 Task: Create a due date automation trigger when advanced on, 2 working days before a card is due add fields with custom field "Resume" set to a date not in this week at 11:00 AM.
Action: Mouse moved to (782, 244)
Screenshot: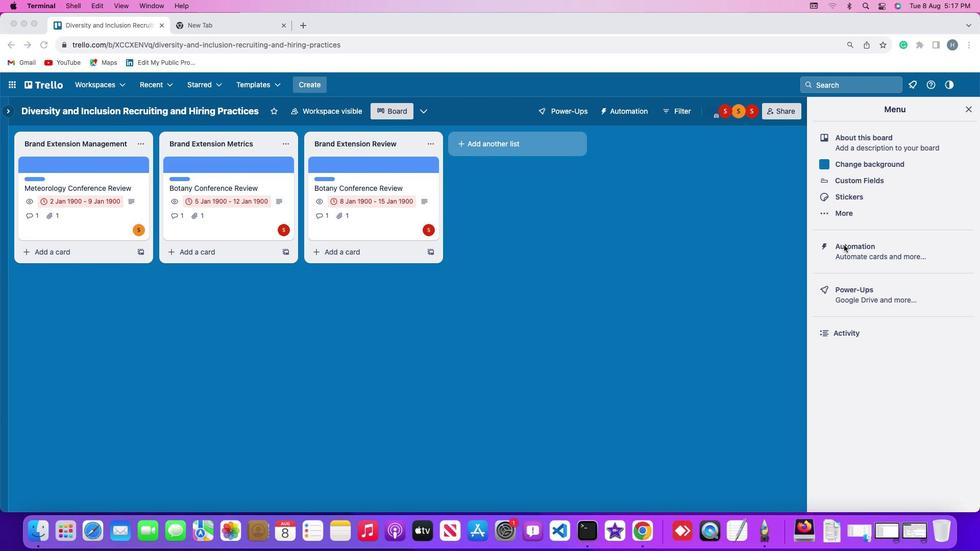 
Action: Mouse pressed left at (782, 244)
Screenshot: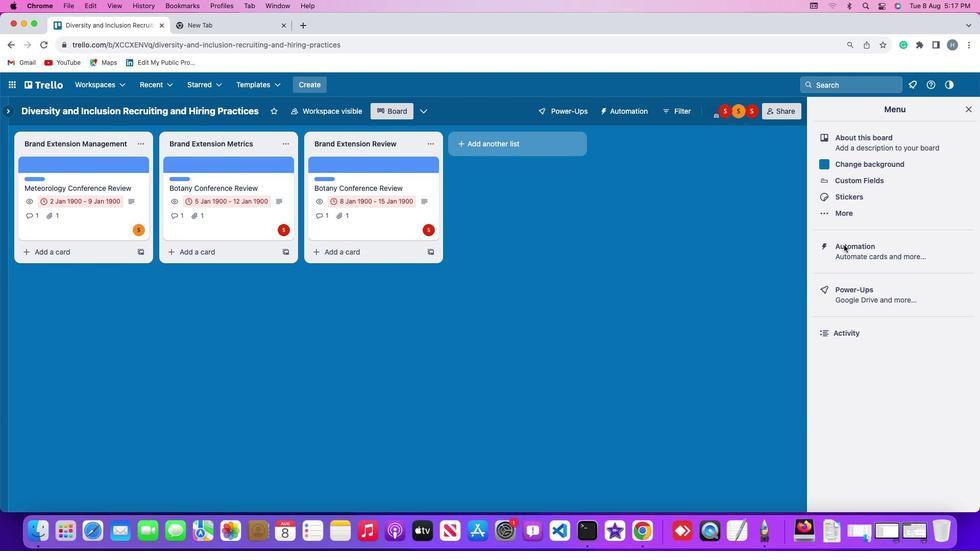 
Action: Mouse pressed left at (782, 244)
Screenshot: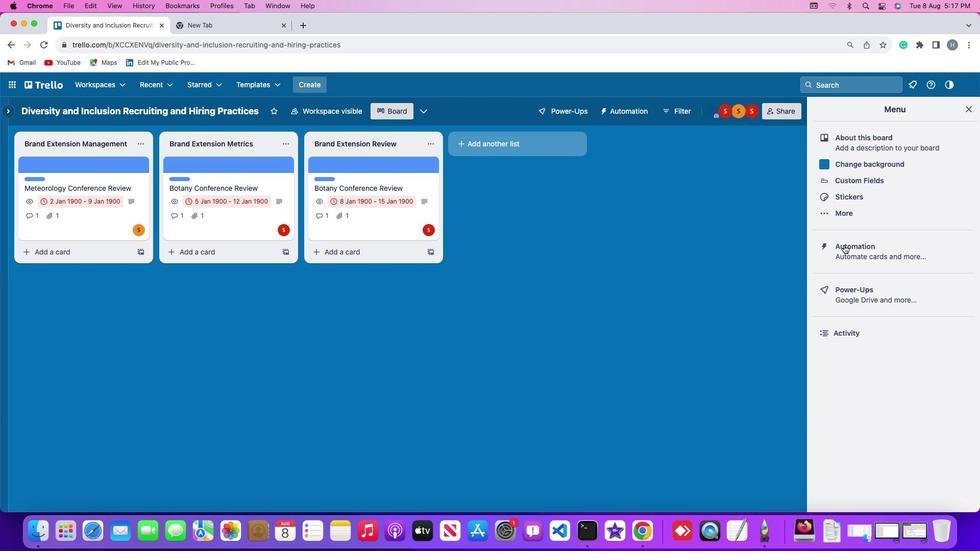 
Action: Mouse moved to (123, 242)
Screenshot: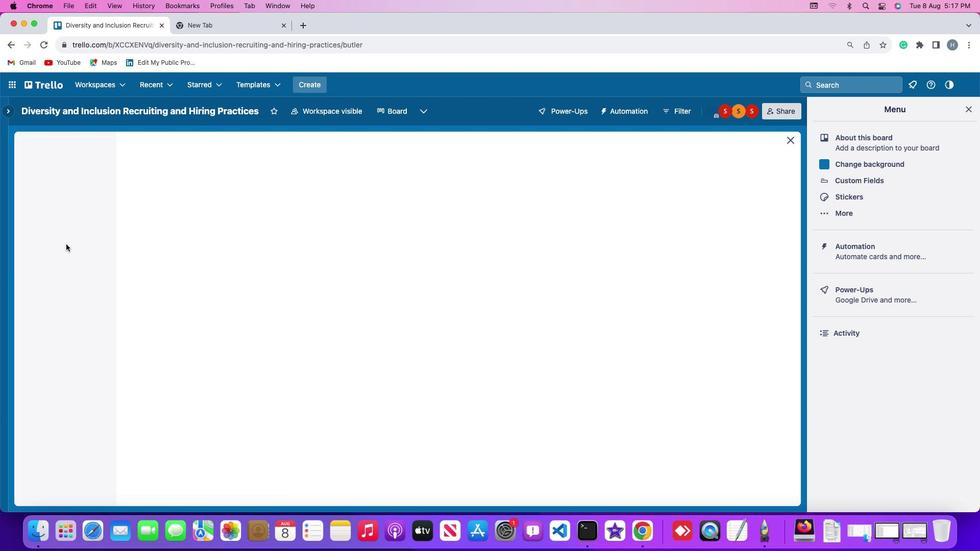 
Action: Mouse pressed left at (123, 242)
Screenshot: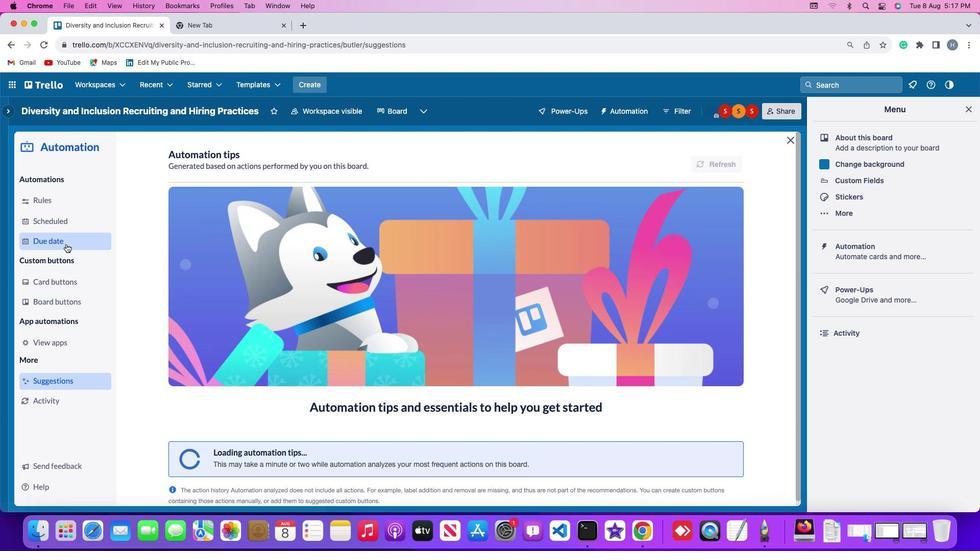 
Action: Mouse moved to (652, 159)
Screenshot: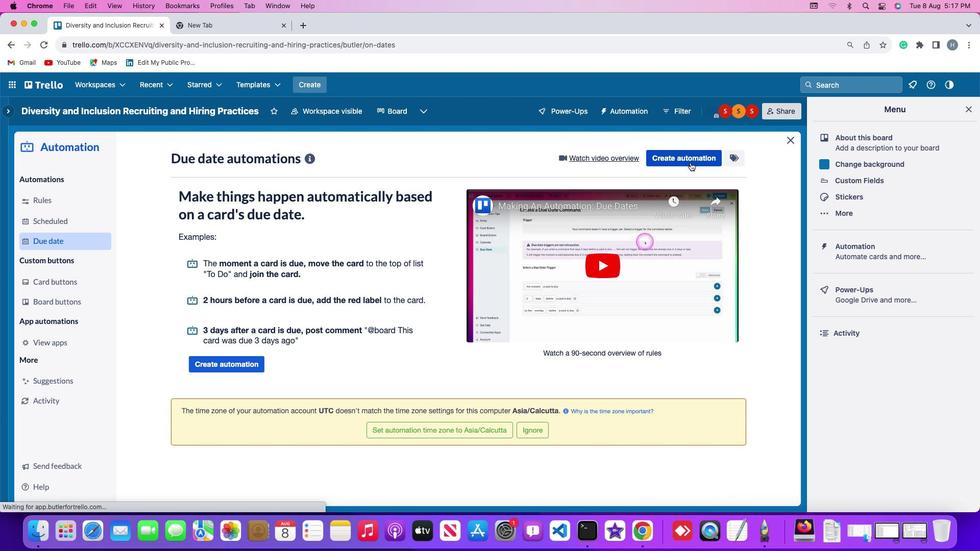 
Action: Mouse pressed left at (652, 159)
Screenshot: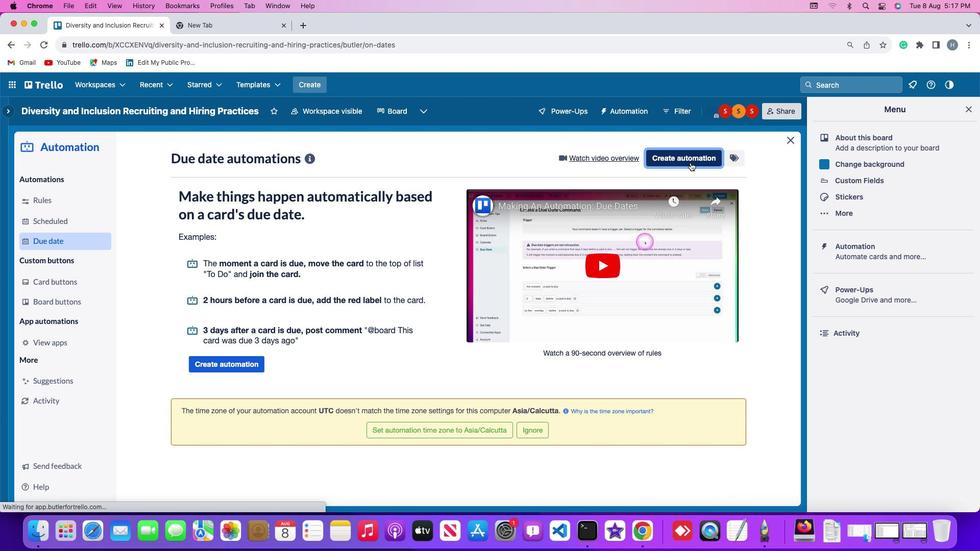 
Action: Mouse pressed left at (652, 159)
Screenshot: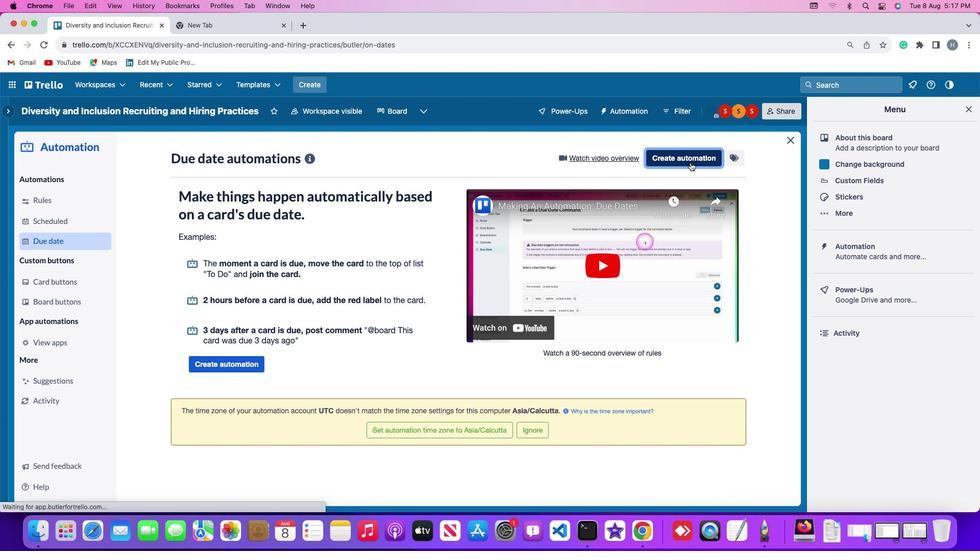 
Action: Mouse moved to (361, 253)
Screenshot: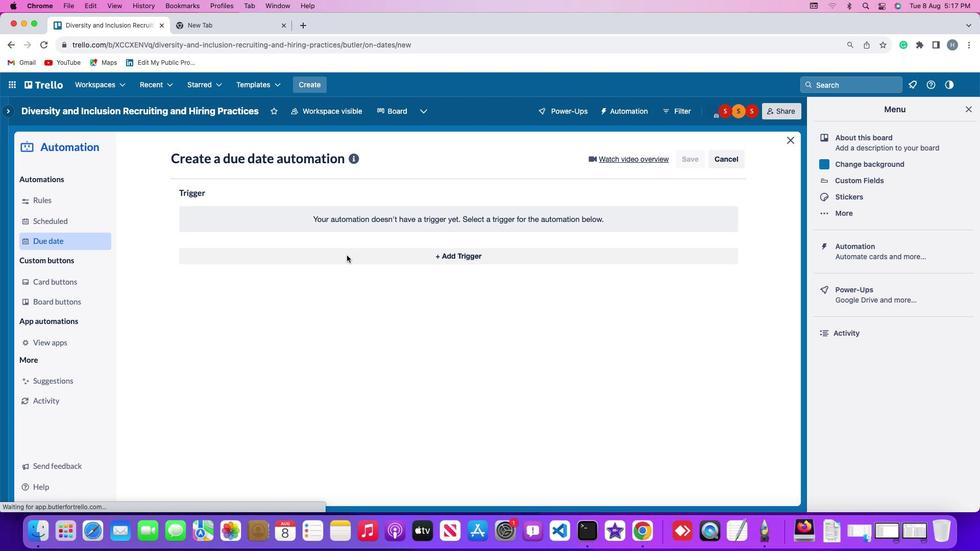 
Action: Mouse pressed left at (361, 253)
Screenshot: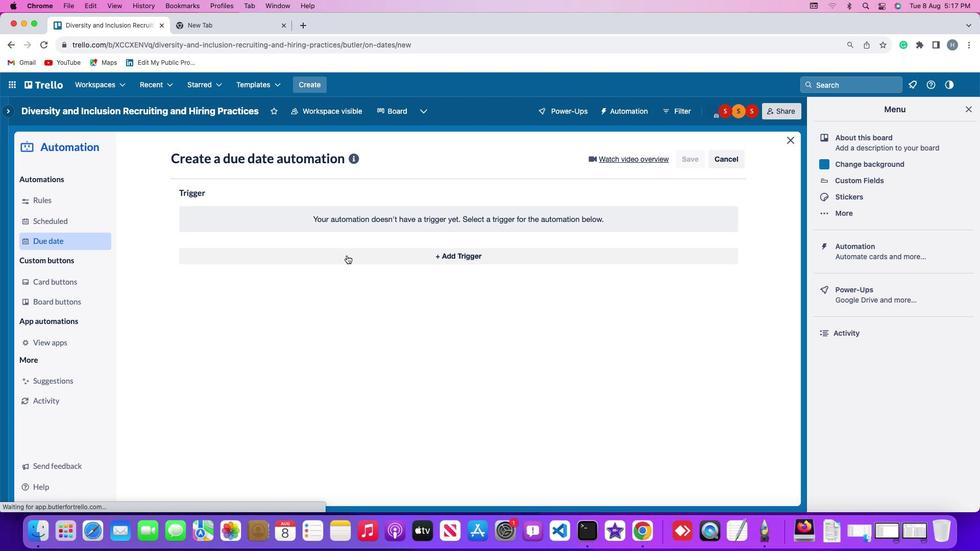 
Action: Mouse moved to (235, 415)
Screenshot: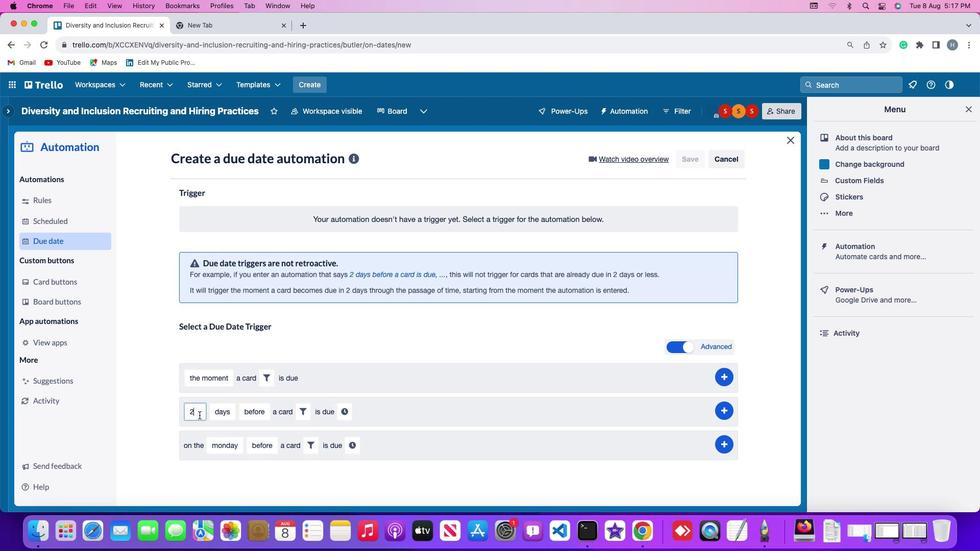
Action: Mouse pressed left at (235, 415)
Screenshot: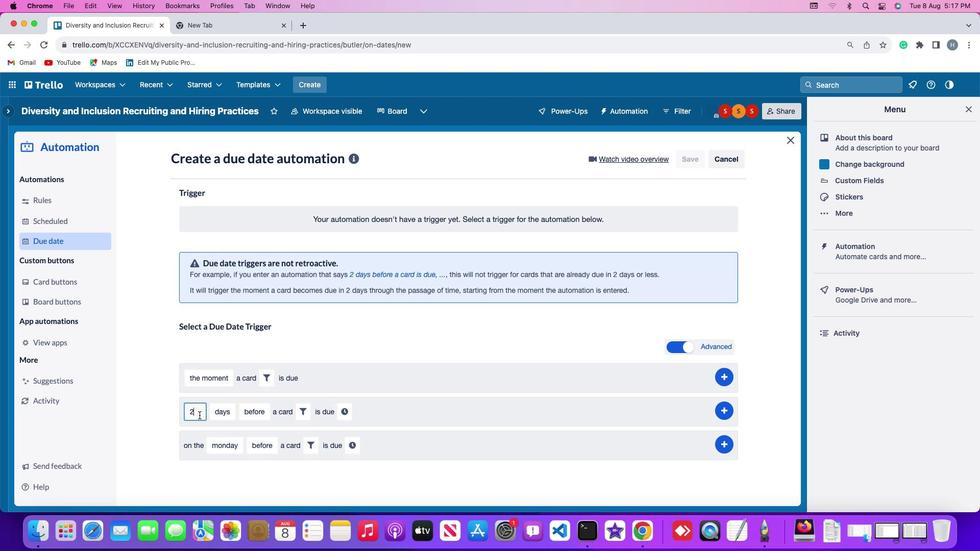 
Action: Key pressed Key.backspace'2'
Screenshot: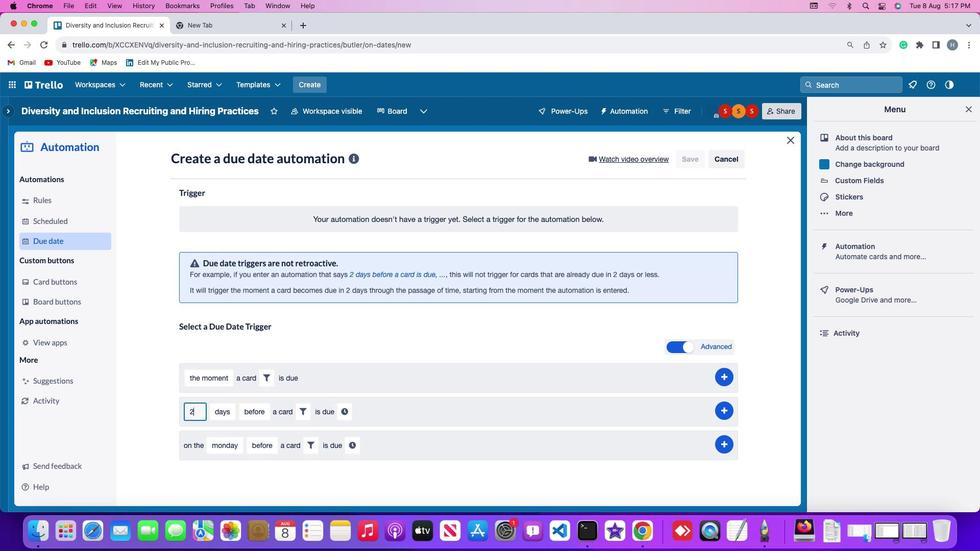 
Action: Mouse moved to (256, 414)
Screenshot: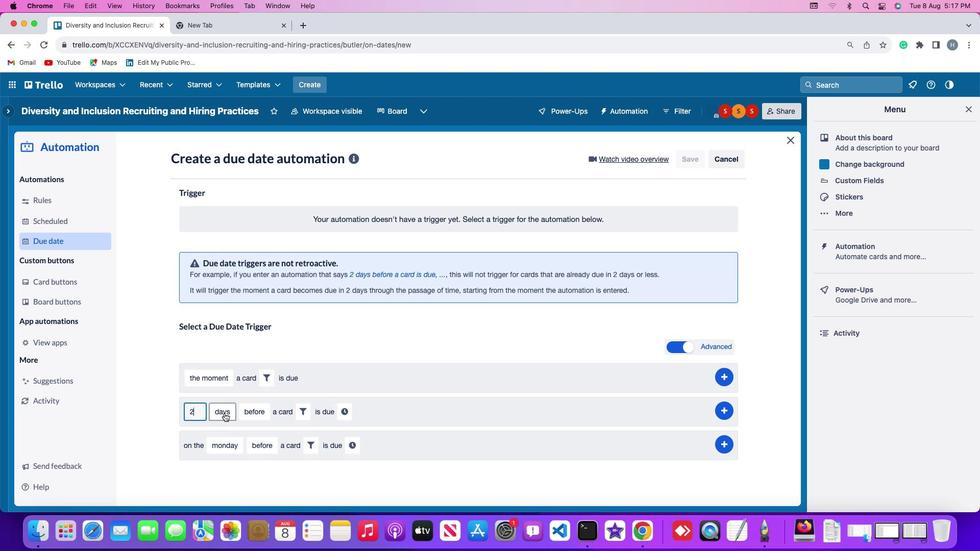 
Action: Mouse pressed left at (256, 414)
Screenshot: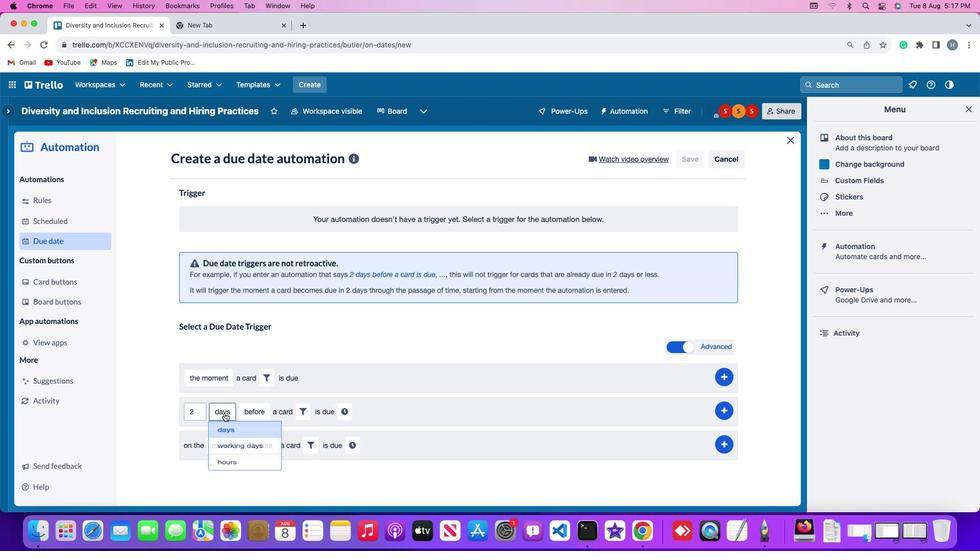 
Action: Mouse moved to (264, 449)
Screenshot: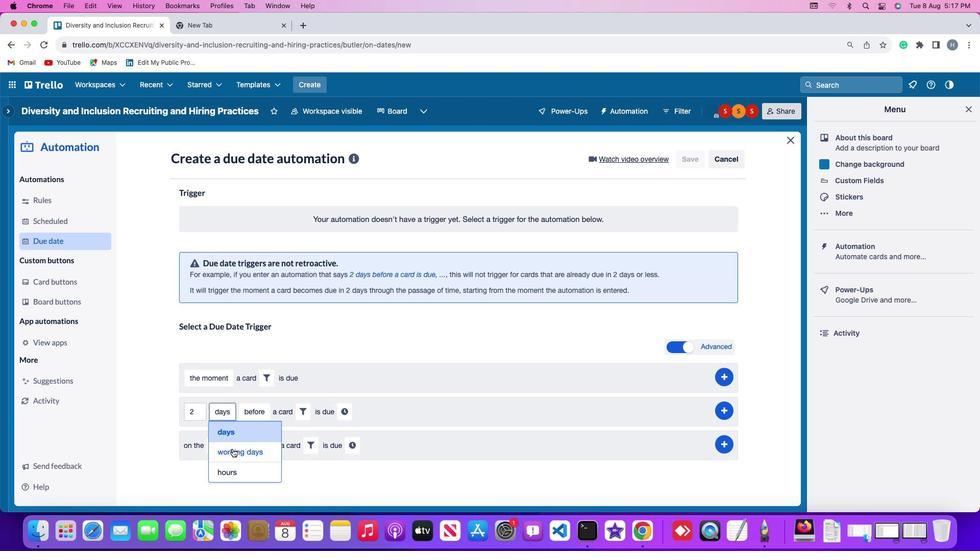
Action: Mouse pressed left at (264, 449)
Screenshot: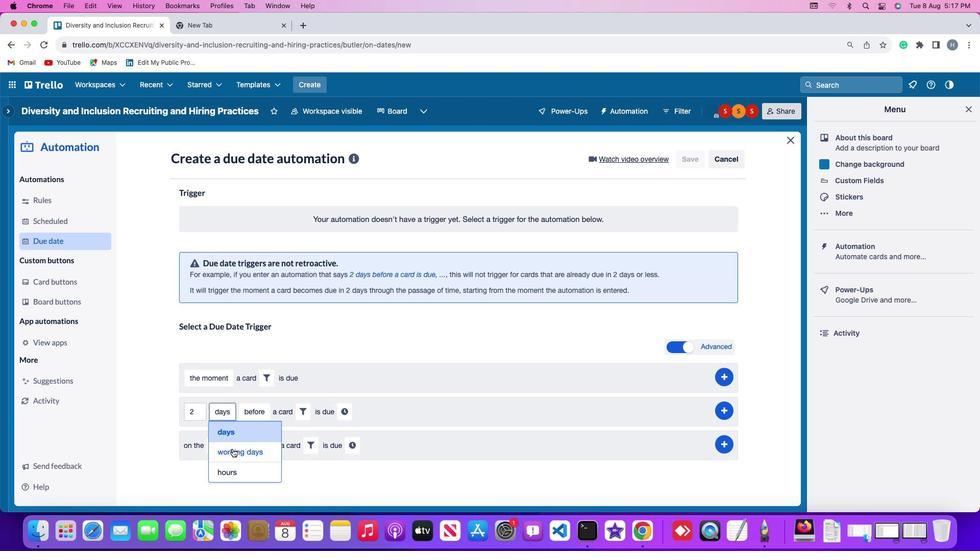 
Action: Mouse moved to (301, 418)
Screenshot: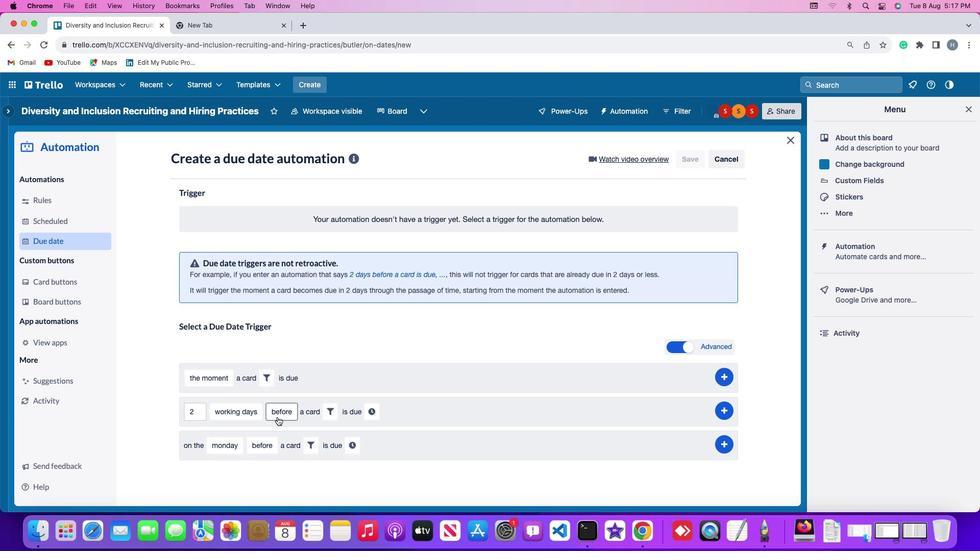 
Action: Mouse pressed left at (301, 418)
Screenshot: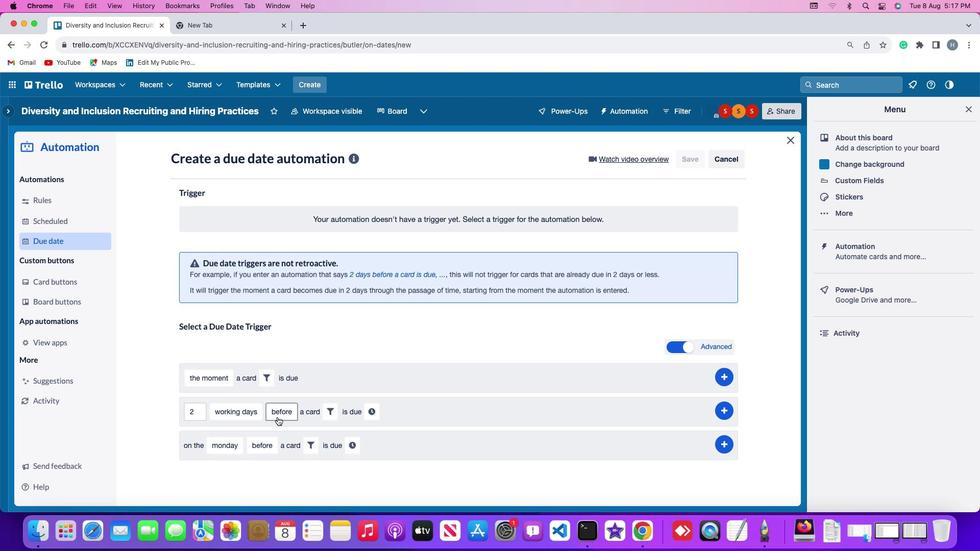
Action: Mouse moved to (307, 434)
Screenshot: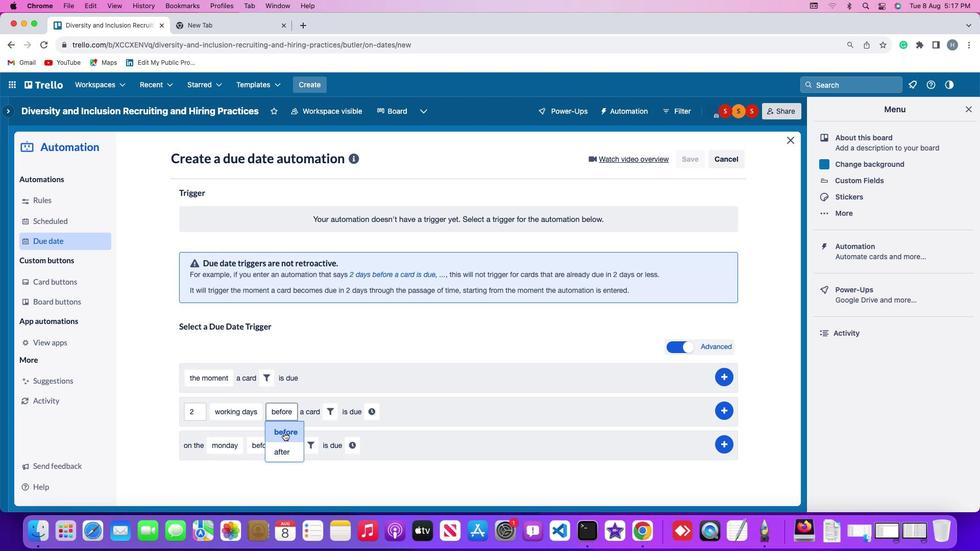 
Action: Mouse pressed left at (307, 434)
Screenshot: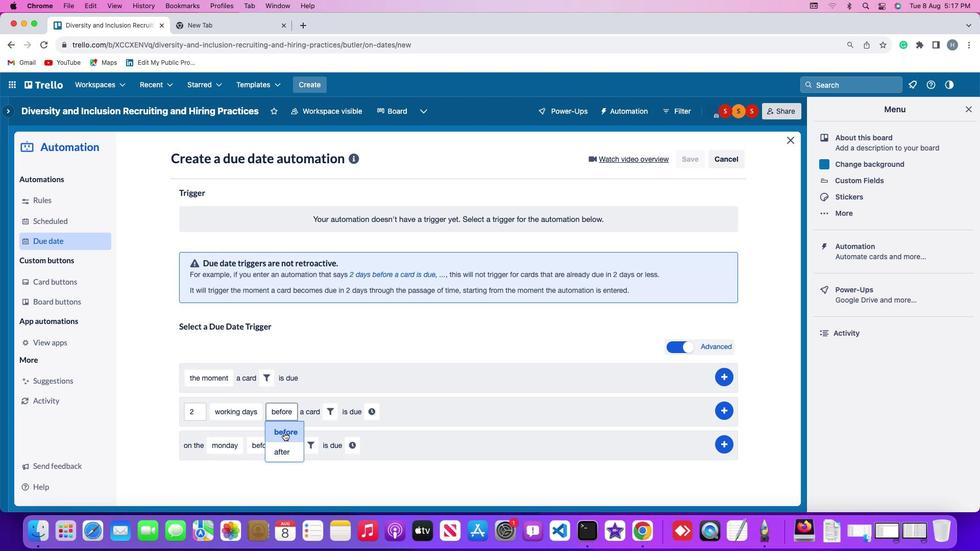 
Action: Mouse moved to (344, 414)
Screenshot: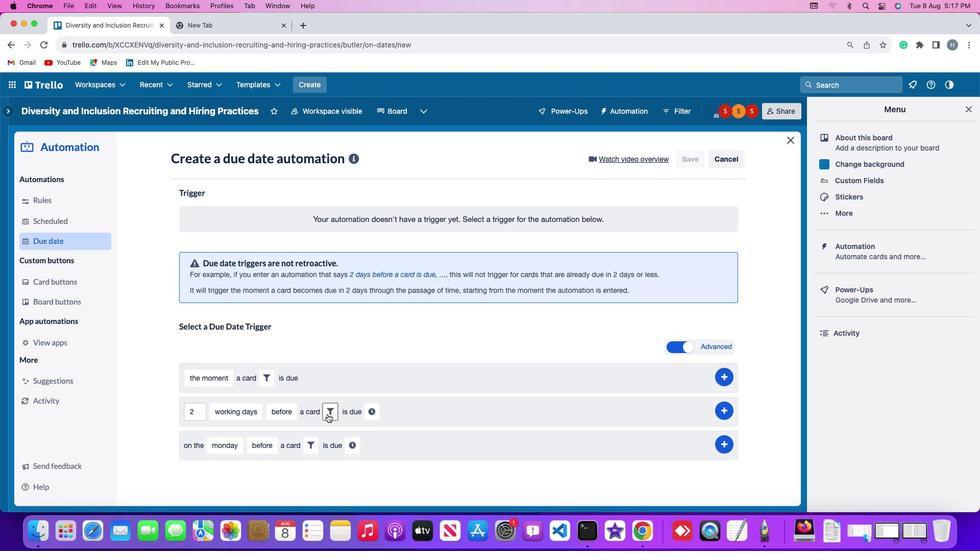 
Action: Mouse pressed left at (344, 414)
Screenshot: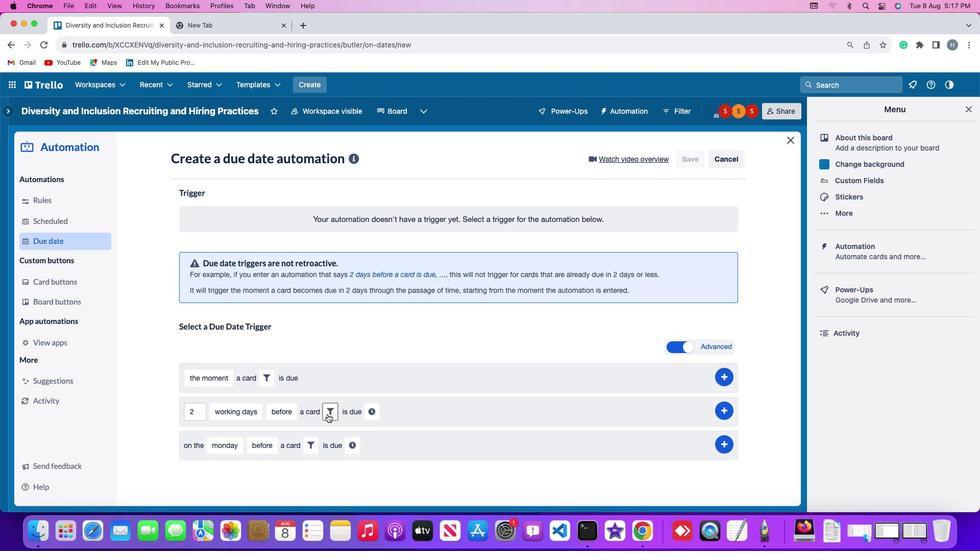
Action: Mouse moved to (492, 447)
Screenshot: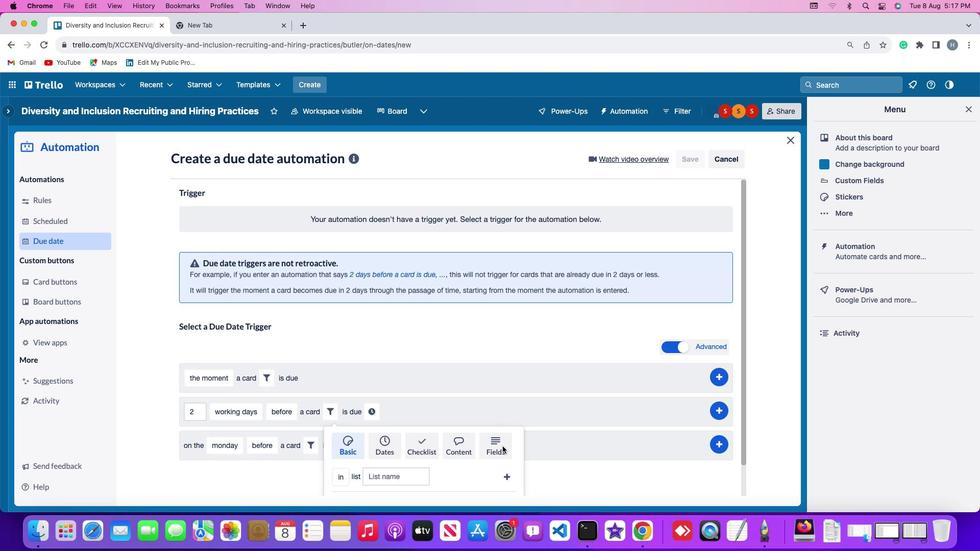 
Action: Mouse pressed left at (492, 447)
Screenshot: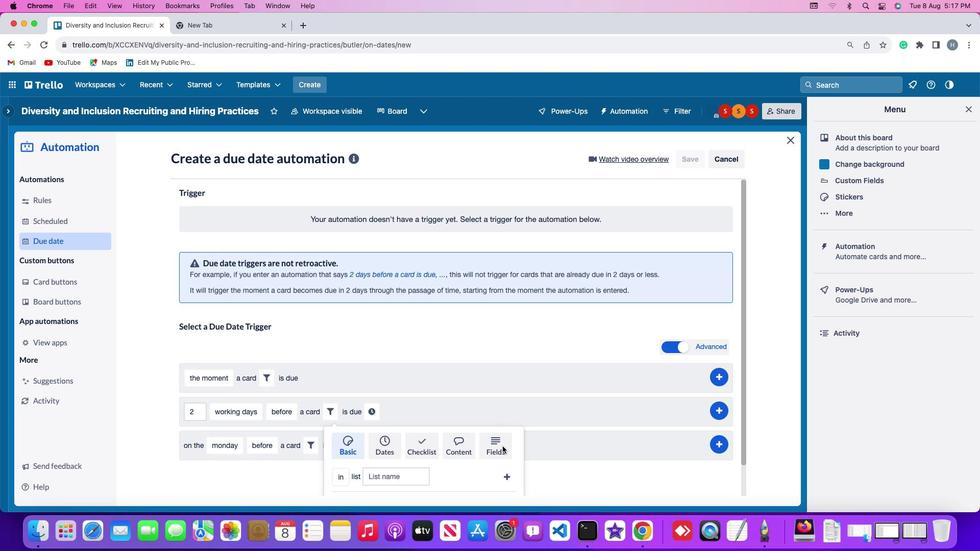 
Action: Mouse moved to (306, 469)
Screenshot: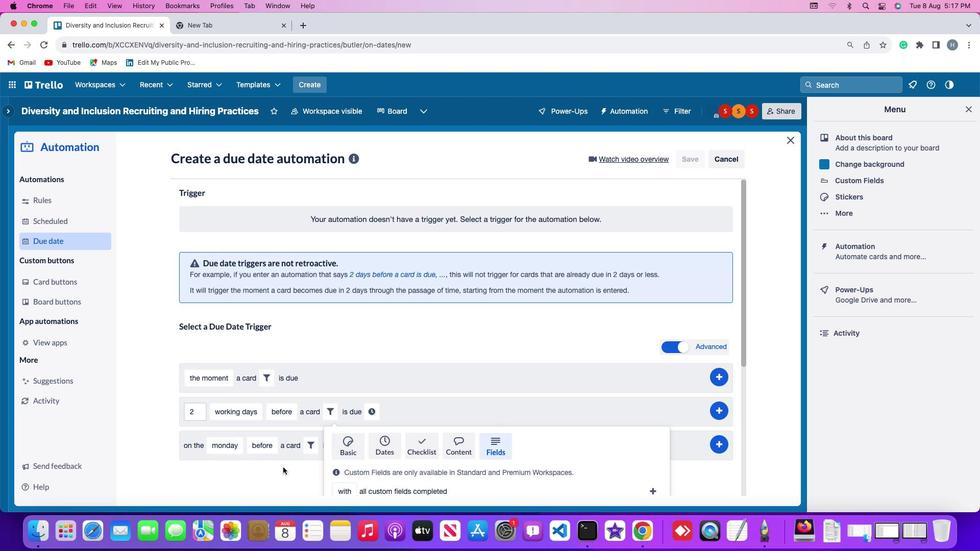 
Action: Mouse scrolled (306, 469) with delta (66, -4)
Screenshot: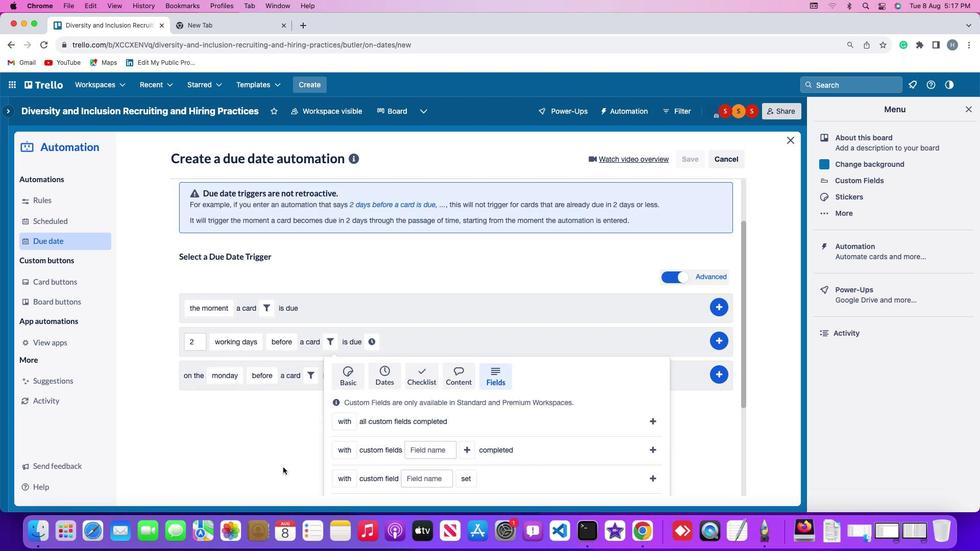 
Action: Mouse scrolled (306, 469) with delta (66, -4)
Screenshot: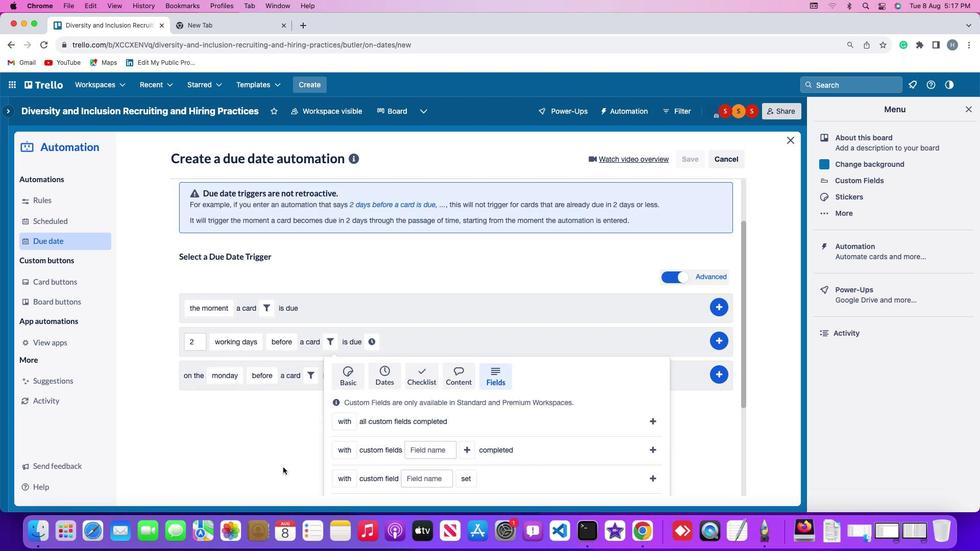 
Action: Mouse scrolled (306, 469) with delta (66, -6)
Screenshot: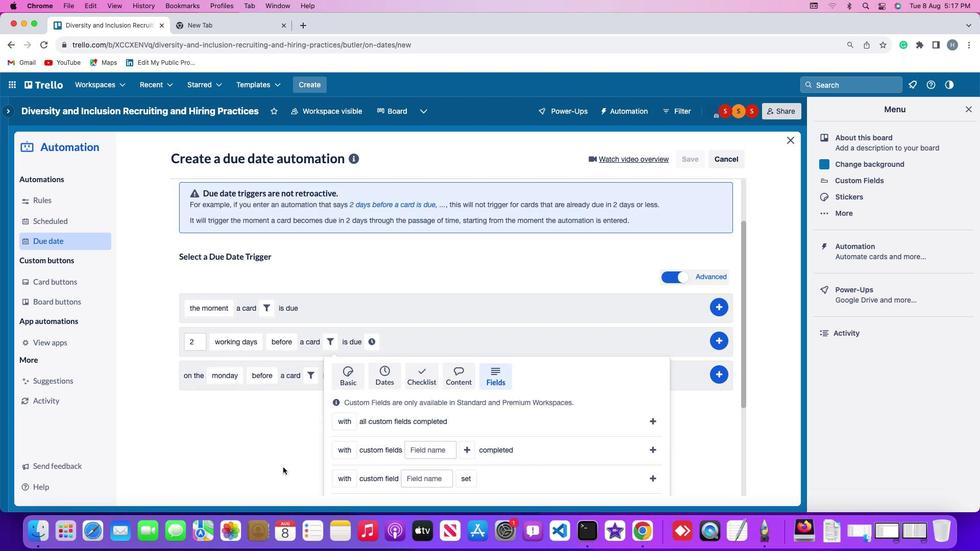 
Action: Mouse scrolled (306, 469) with delta (66, -6)
Screenshot: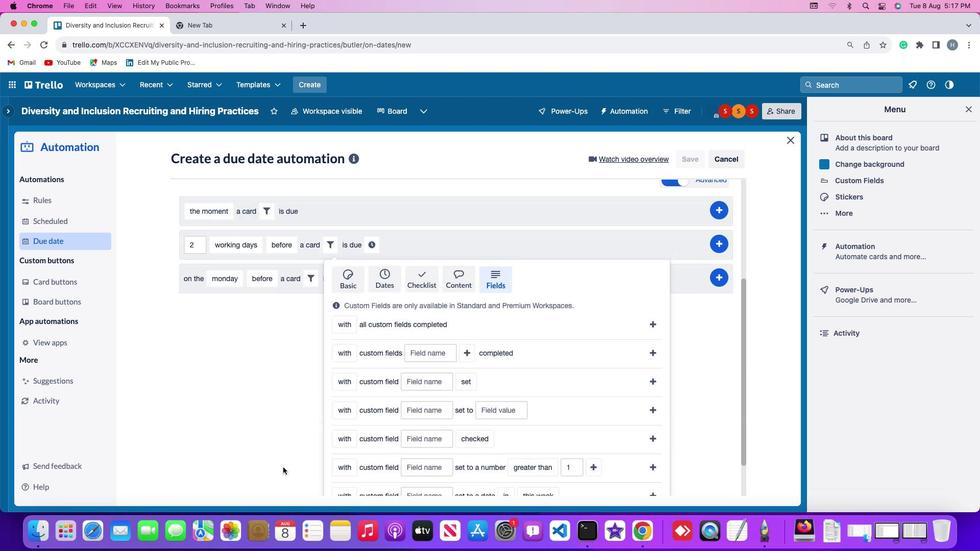 
Action: Mouse scrolled (306, 469) with delta (66, -7)
Screenshot: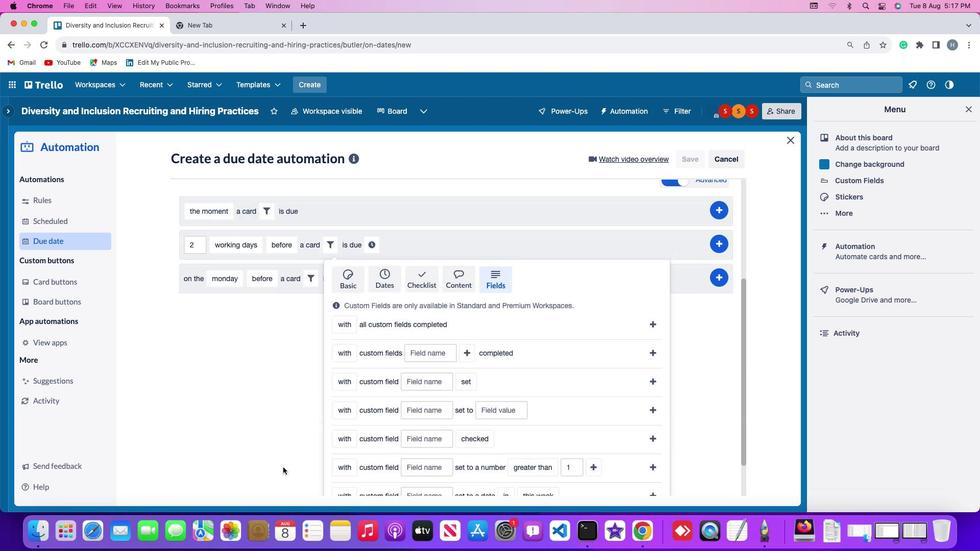 
Action: Mouse scrolled (306, 469) with delta (66, -7)
Screenshot: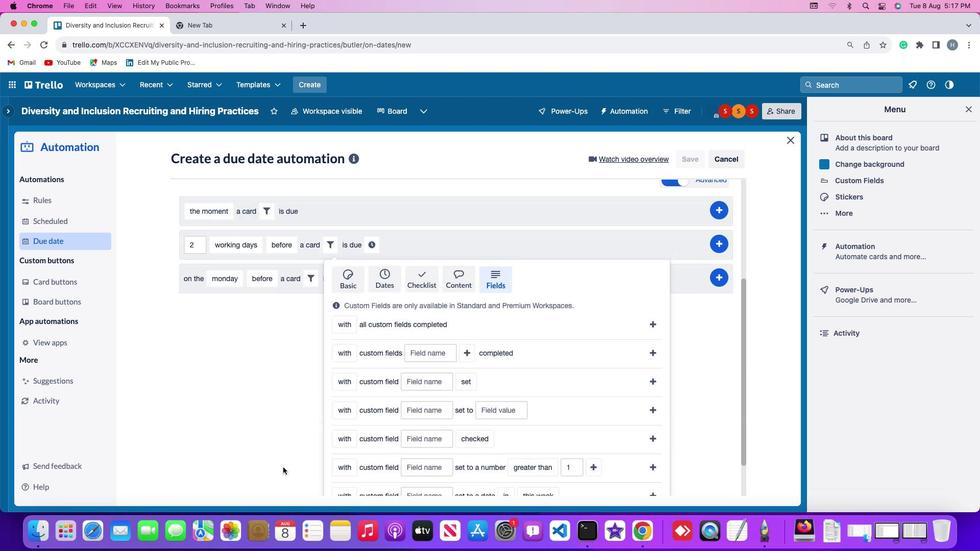 
Action: Mouse scrolled (306, 469) with delta (66, -8)
Screenshot: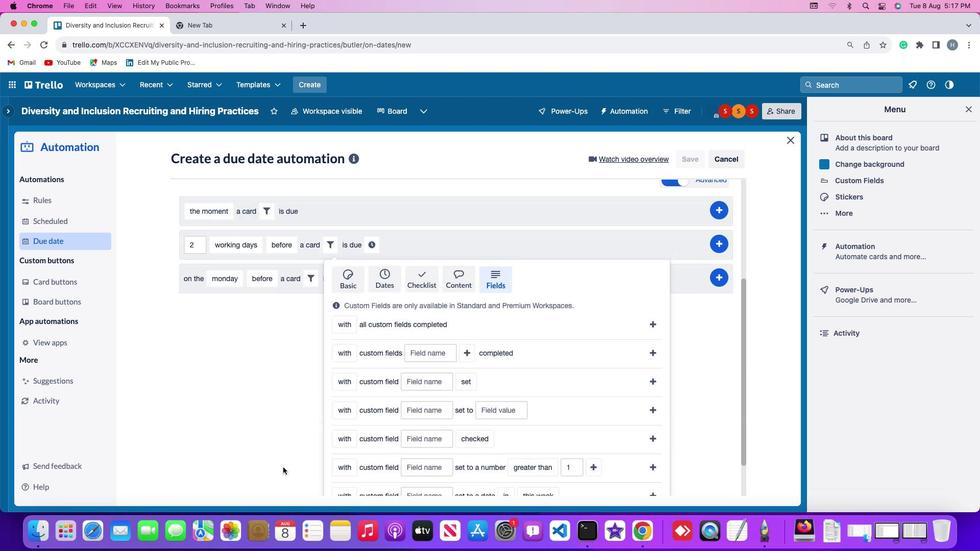 
Action: Mouse scrolled (306, 469) with delta (66, -8)
Screenshot: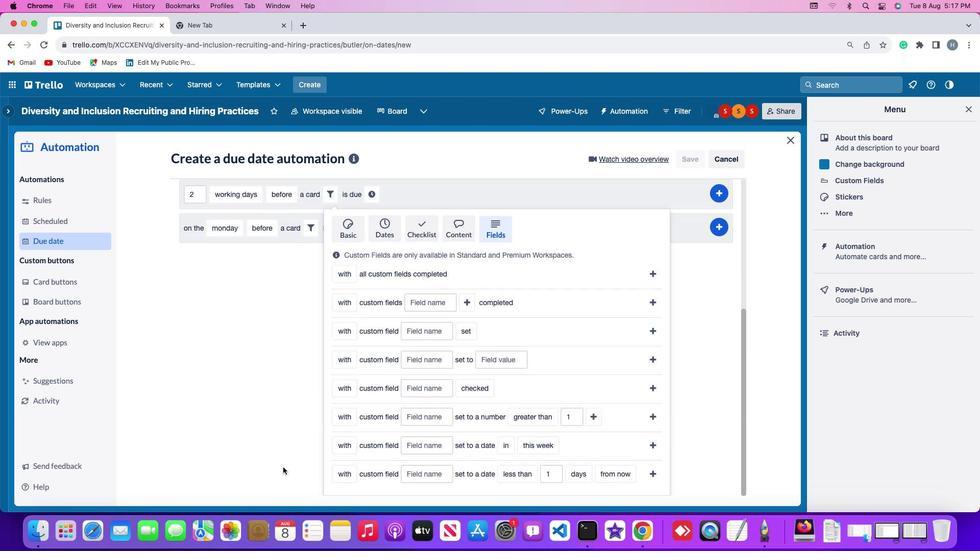 
Action: Mouse scrolled (306, 469) with delta (66, -4)
Screenshot: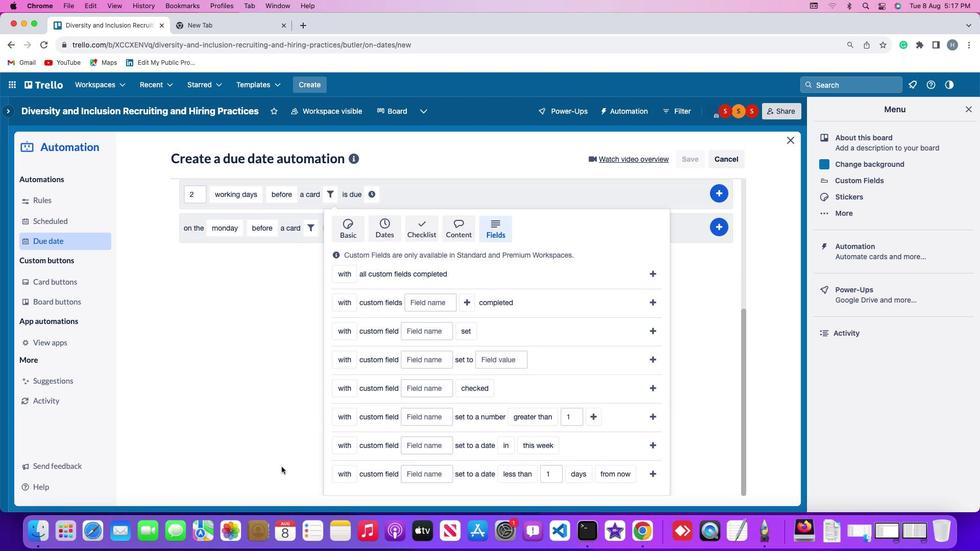 
Action: Mouse scrolled (306, 469) with delta (66, -4)
Screenshot: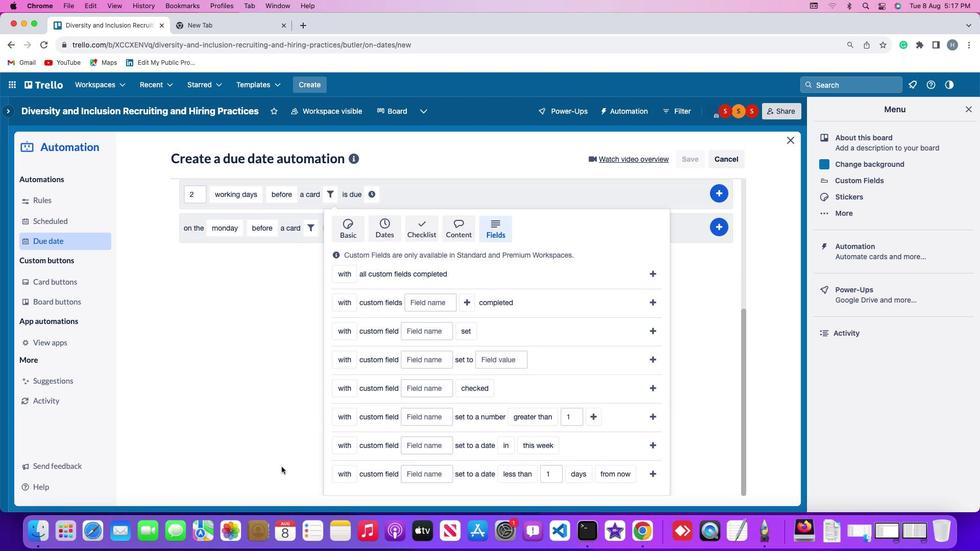 
Action: Mouse scrolled (306, 469) with delta (66, -5)
Screenshot: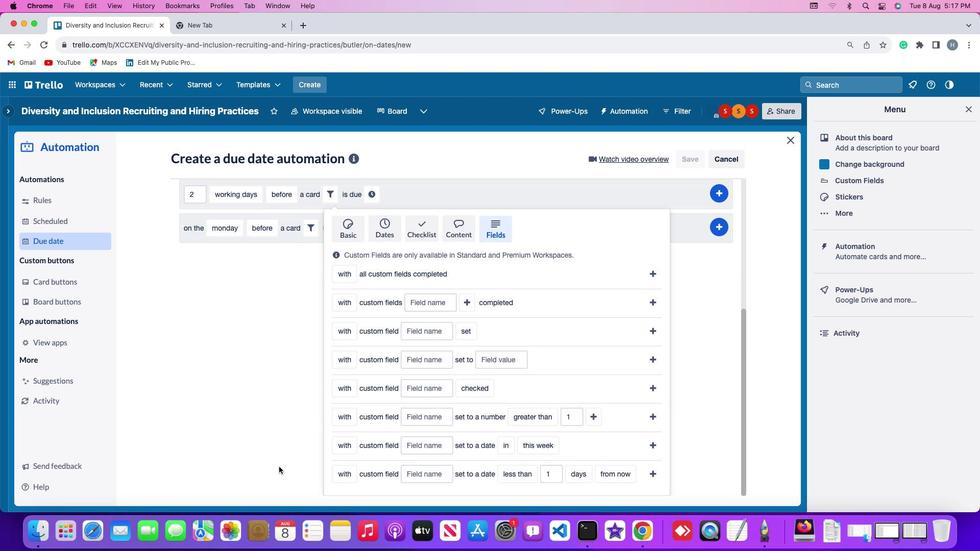 
Action: Mouse scrolled (306, 469) with delta (66, -6)
Screenshot: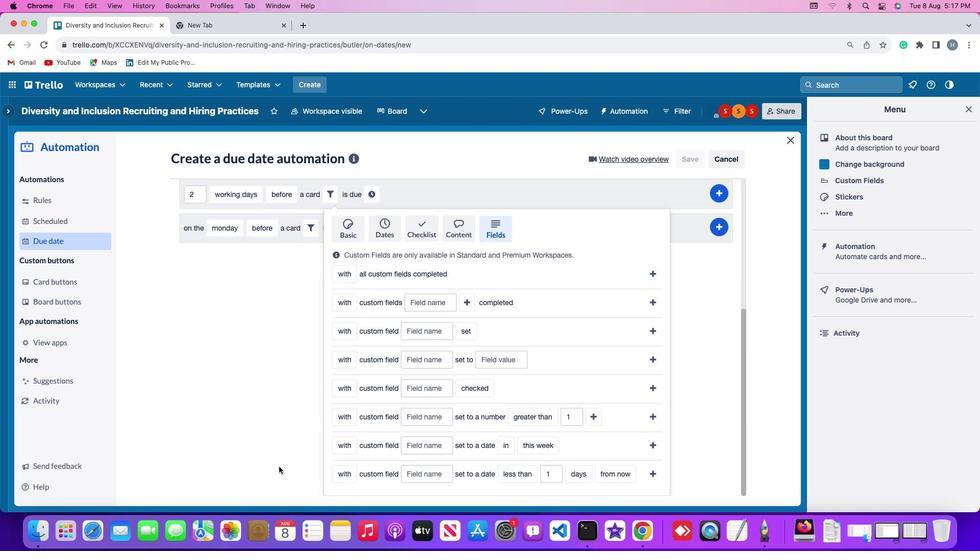 
Action: Mouse moved to (355, 442)
Screenshot: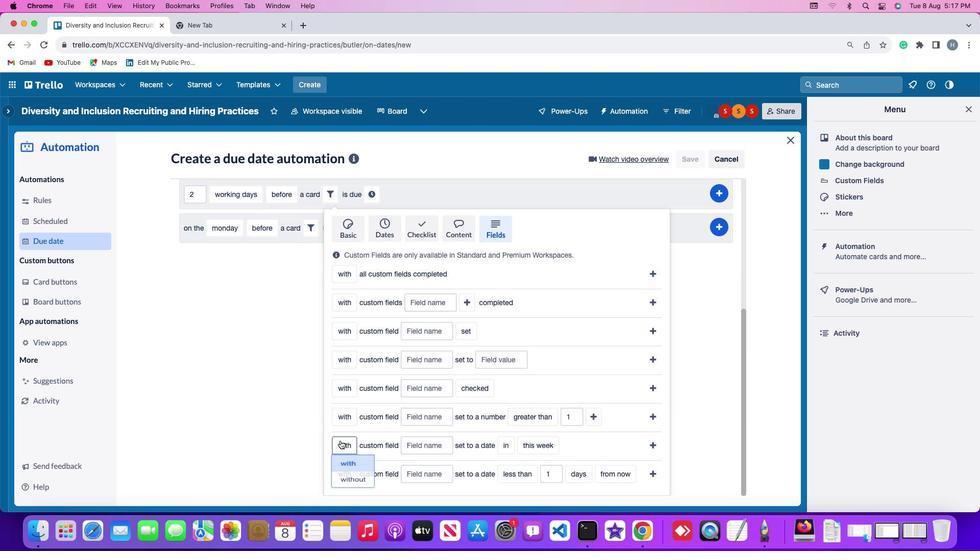 
Action: Mouse pressed left at (355, 442)
Screenshot: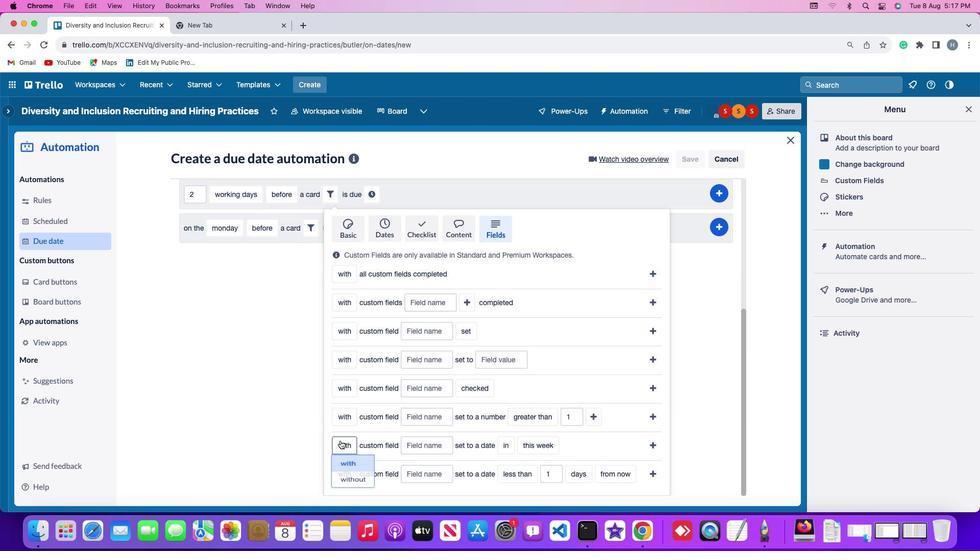 
Action: Mouse moved to (362, 465)
Screenshot: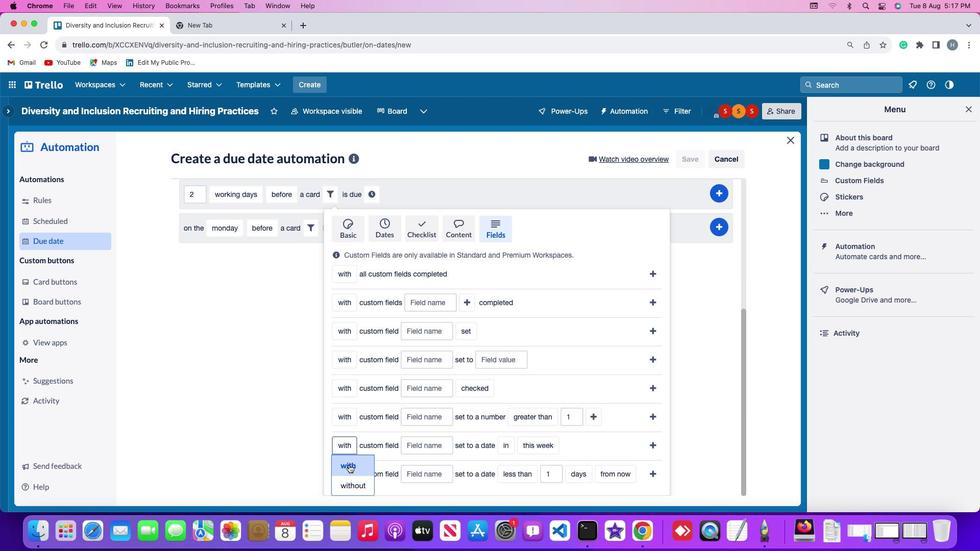 
Action: Mouse pressed left at (362, 465)
Screenshot: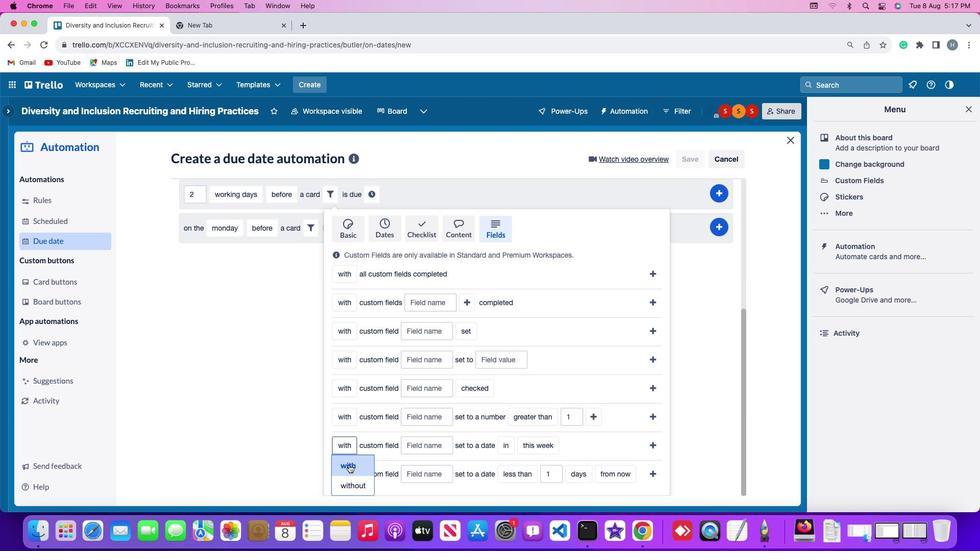 
Action: Mouse moved to (431, 447)
Screenshot: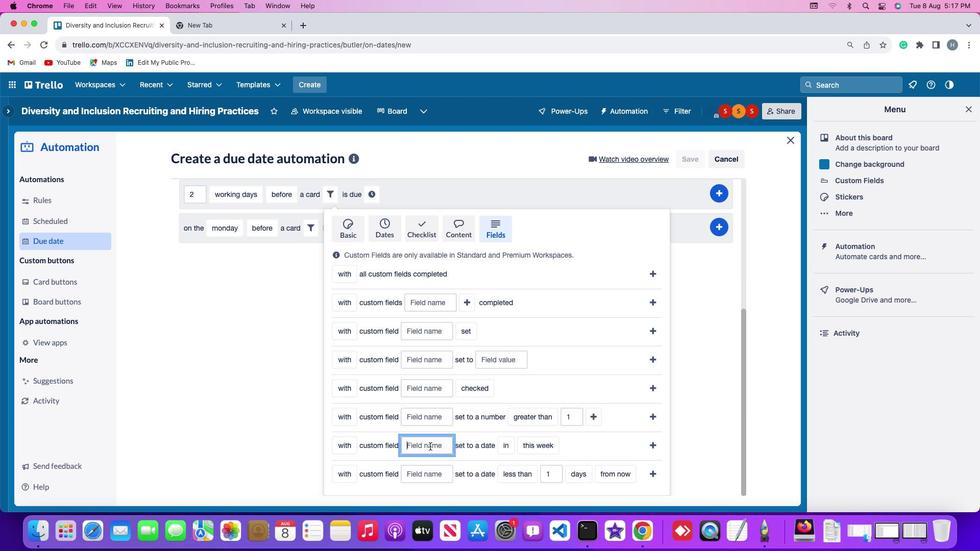 
Action: Mouse pressed left at (431, 447)
Screenshot: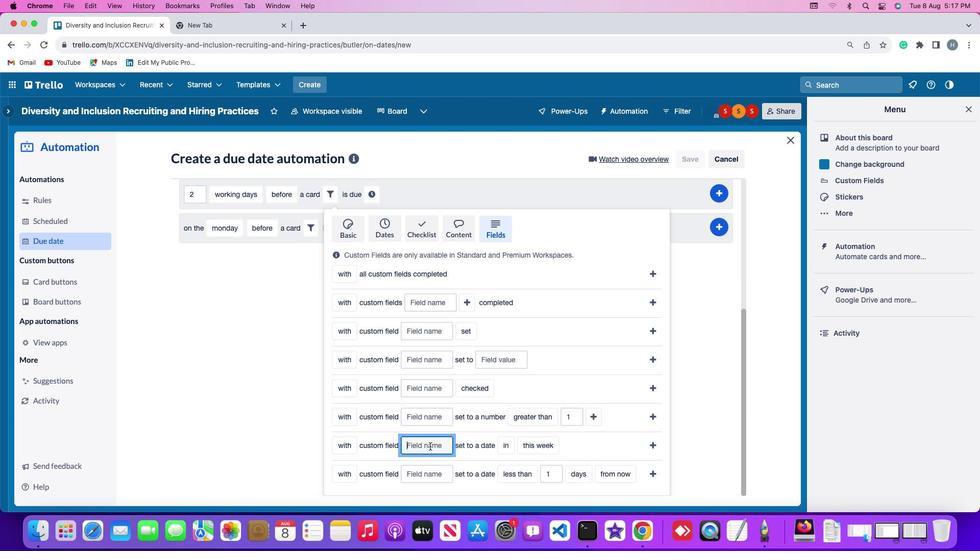 
Action: Key pressed Key.shift'R''e''s''u''m''e'
Screenshot: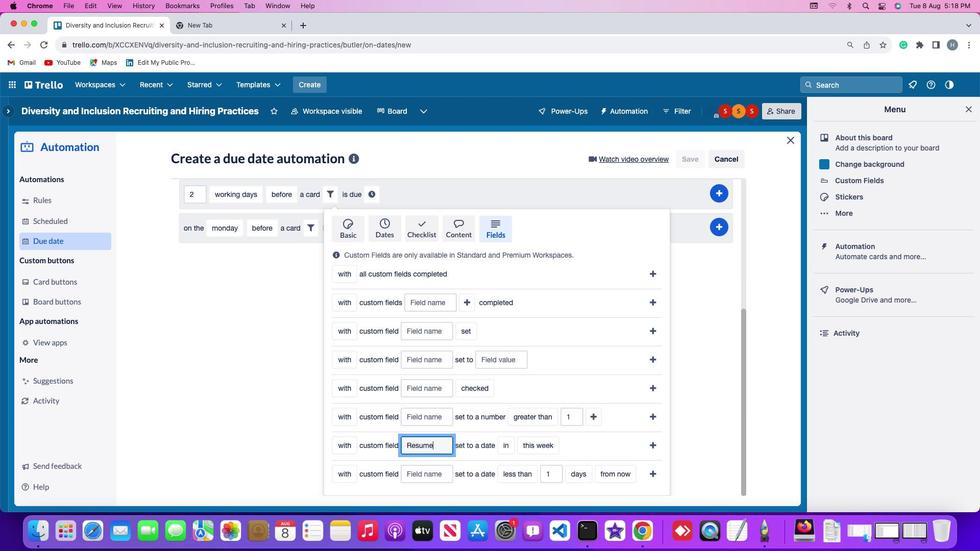 
Action: Mouse moved to (500, 445)
Screenshot: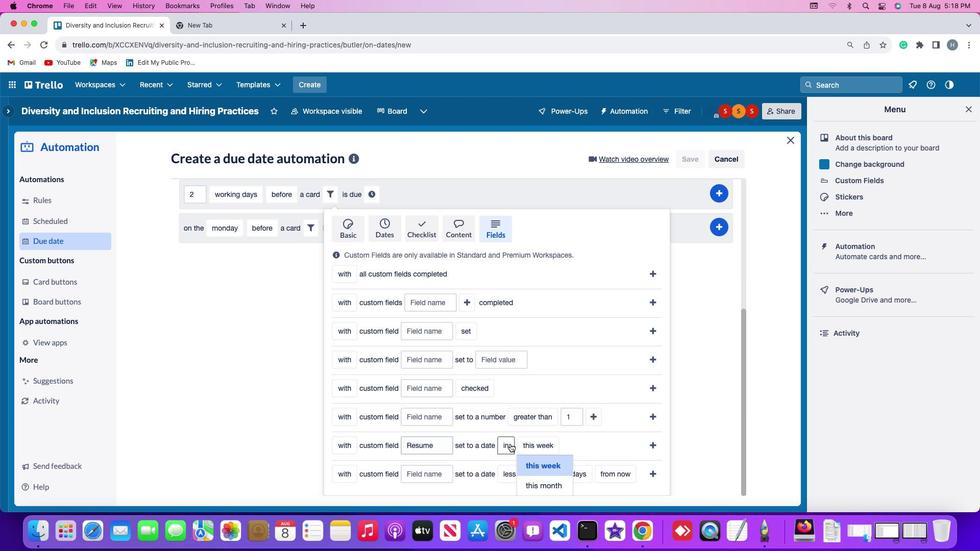 
Action: Mouse pressed left at (500, 445)
Screenshot: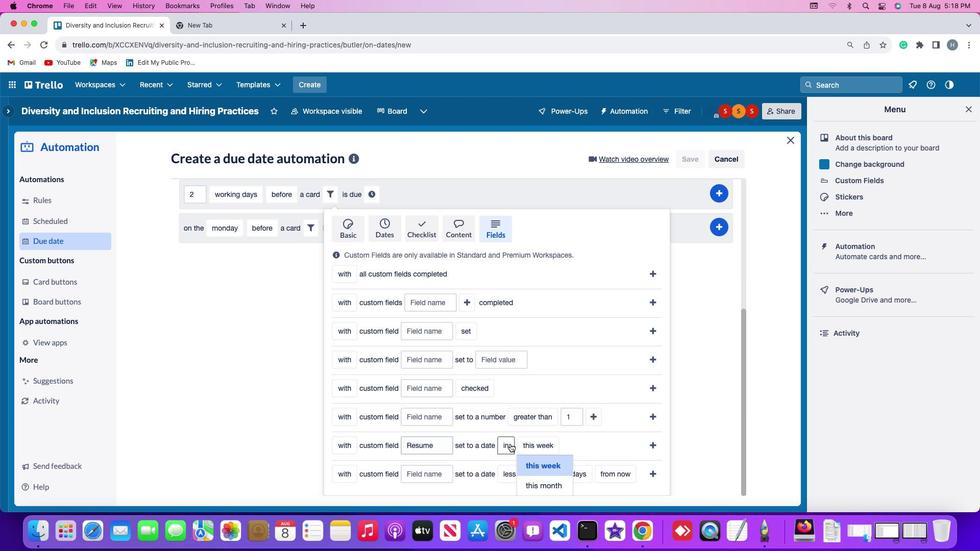 
Action: Mouse moved to (500, 485)
Screenshot: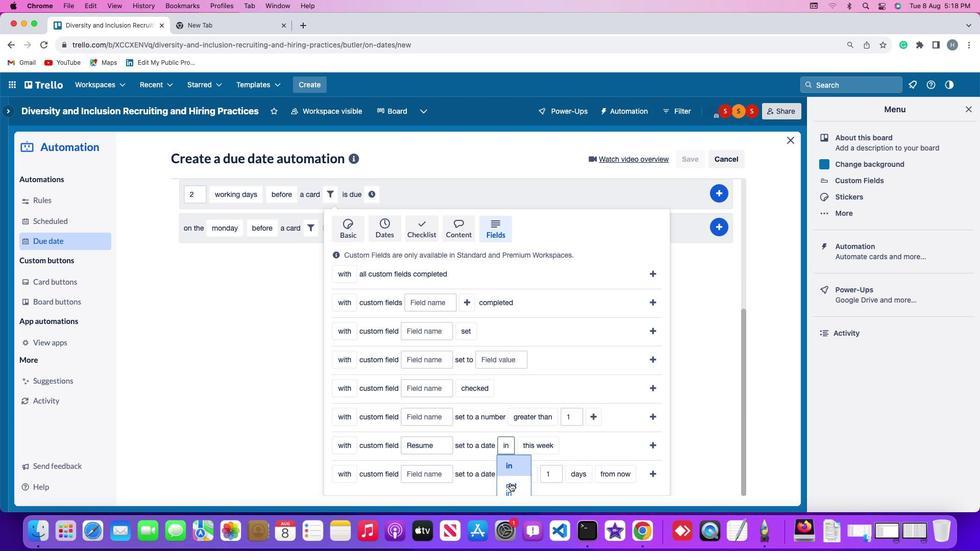 
Action: Mouse pressed left at (500, 485)
Screenshot: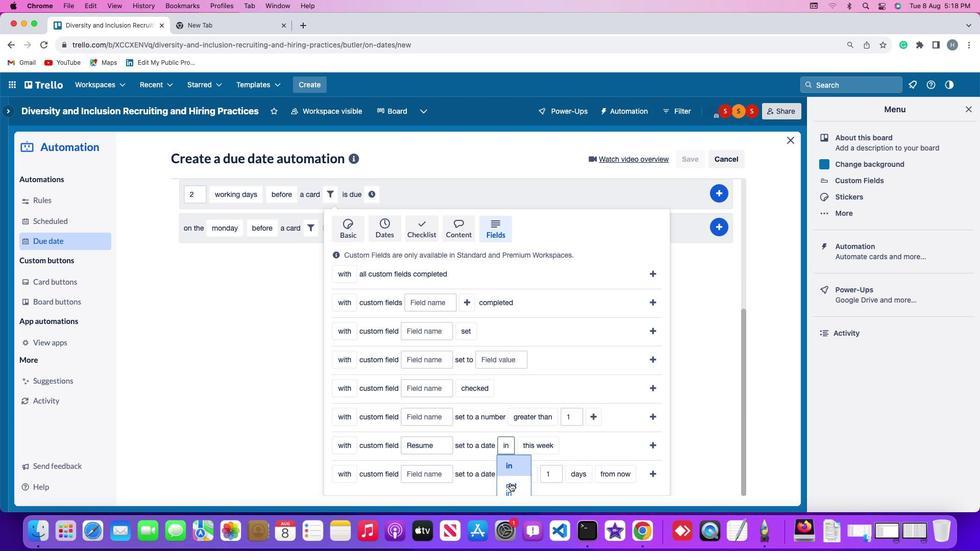 
Action: Mouse moved to (531, 446)
Screenshot: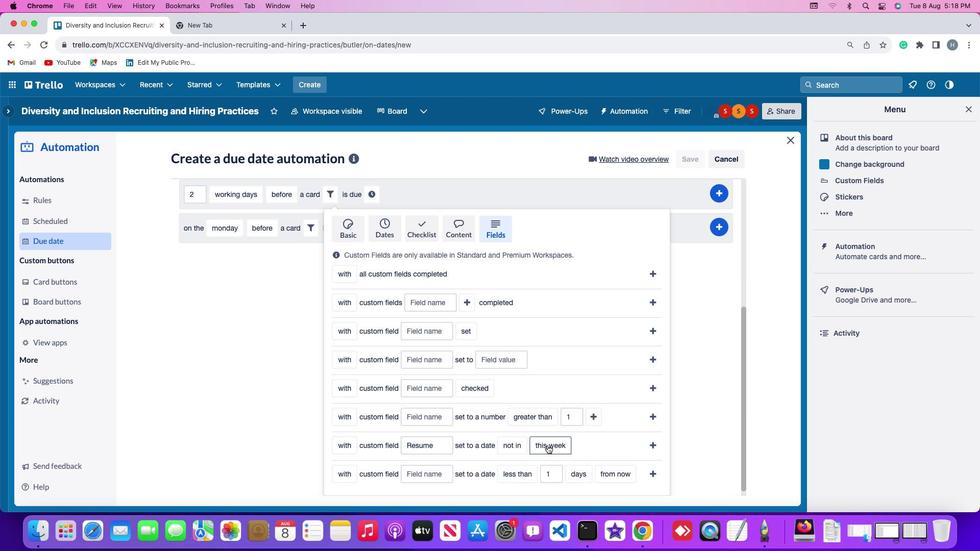 
Action: Mouse pressed left at (531, 446)
Screenshot: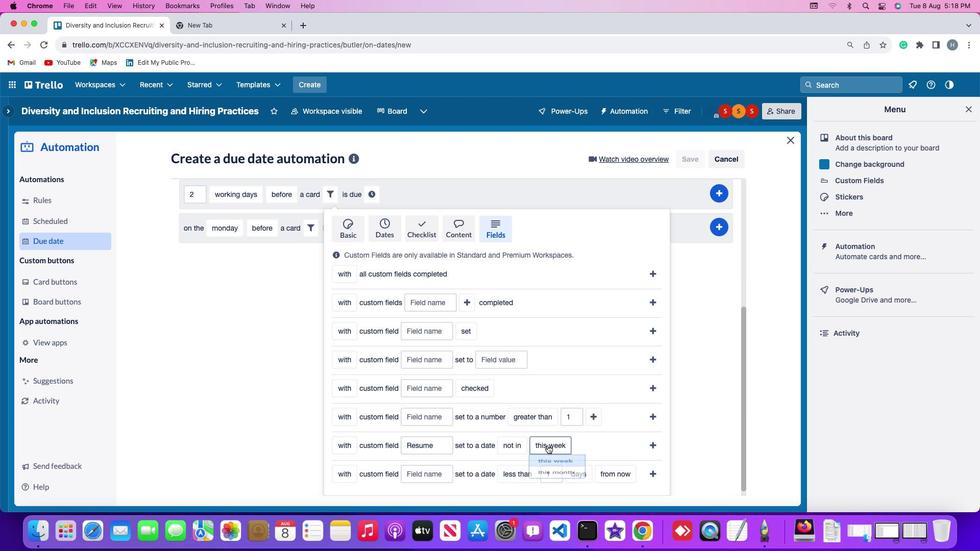 
Action: Mouse moved to (536, 459)
Screenshot: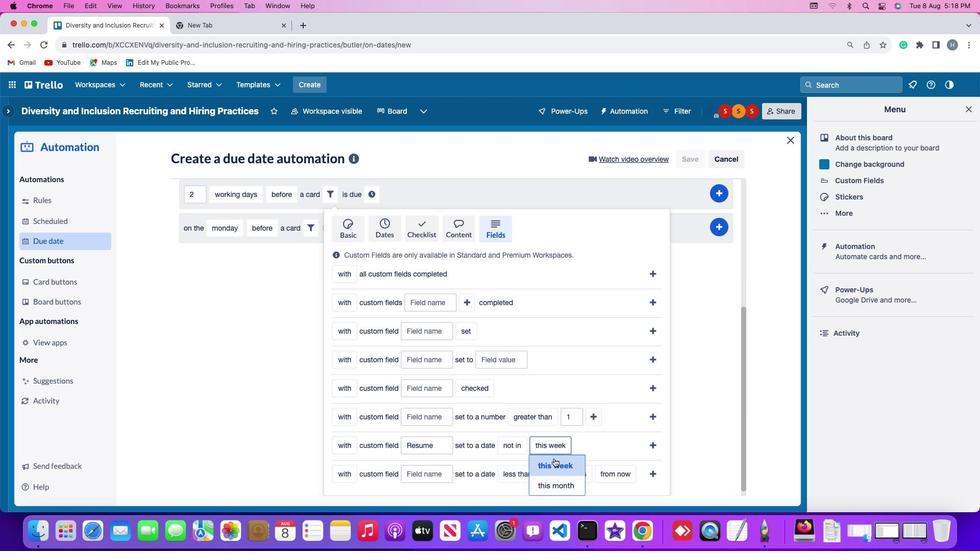 
Action: Mouse pressed left at (536, 459)
Screenshot: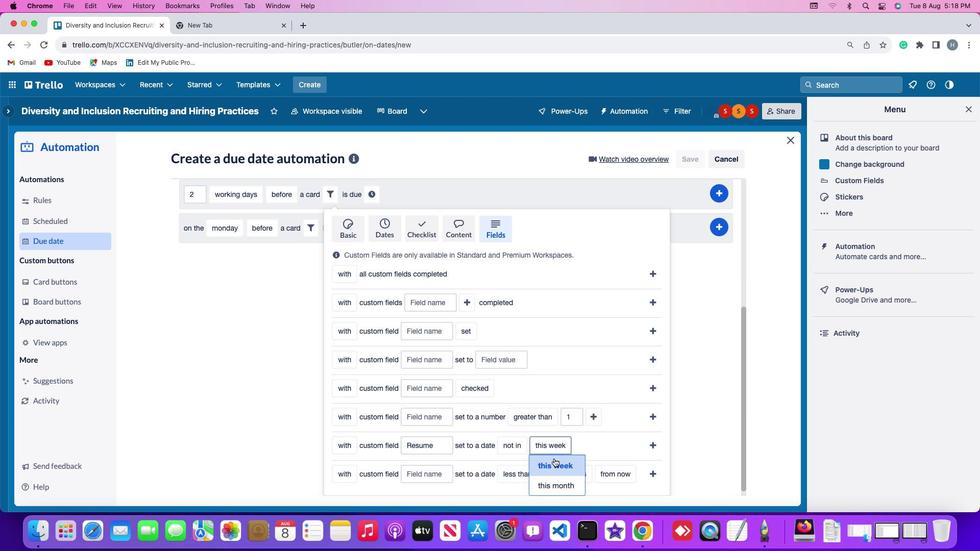 
Action: Mouse moved to (619, 445)
Screenshot: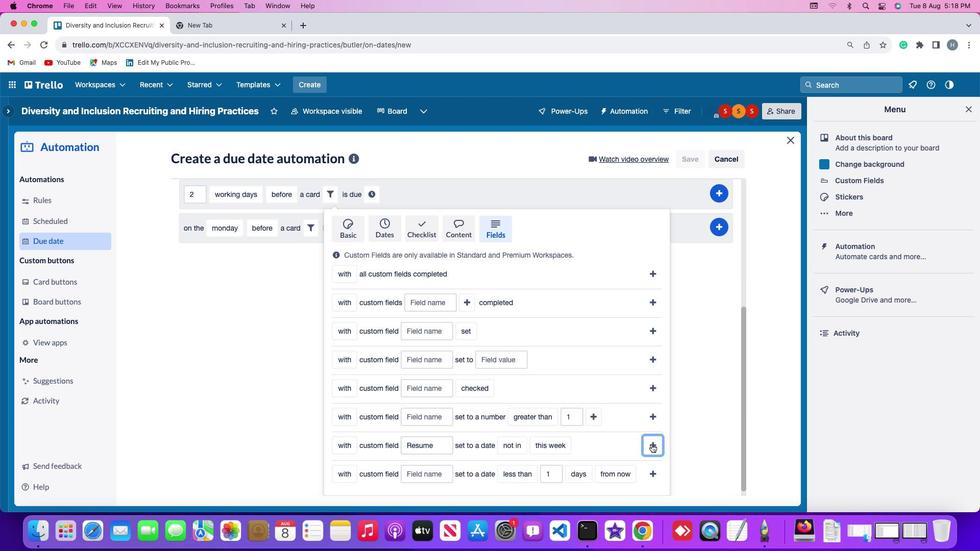 
Action: Mouse pressed left at (619, 445)
Screenshot: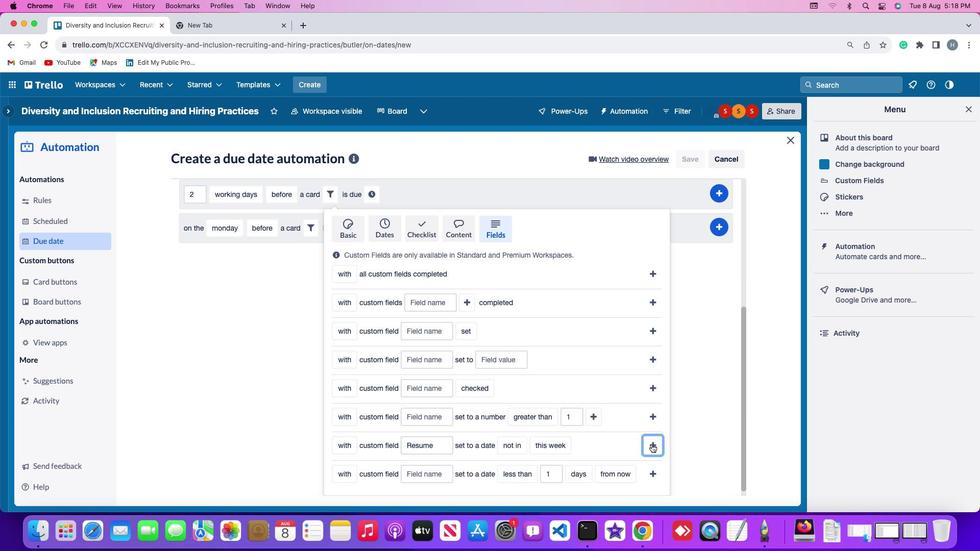 
Action: Mouse moved to (560, 417)
Screenshot: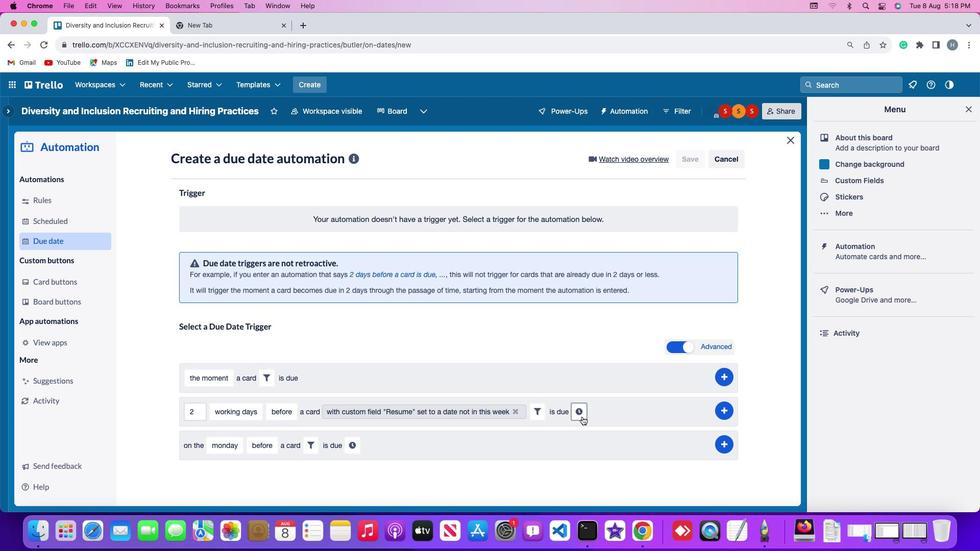 
Action: Mouse pressed left at (560, 417)
Screenshot: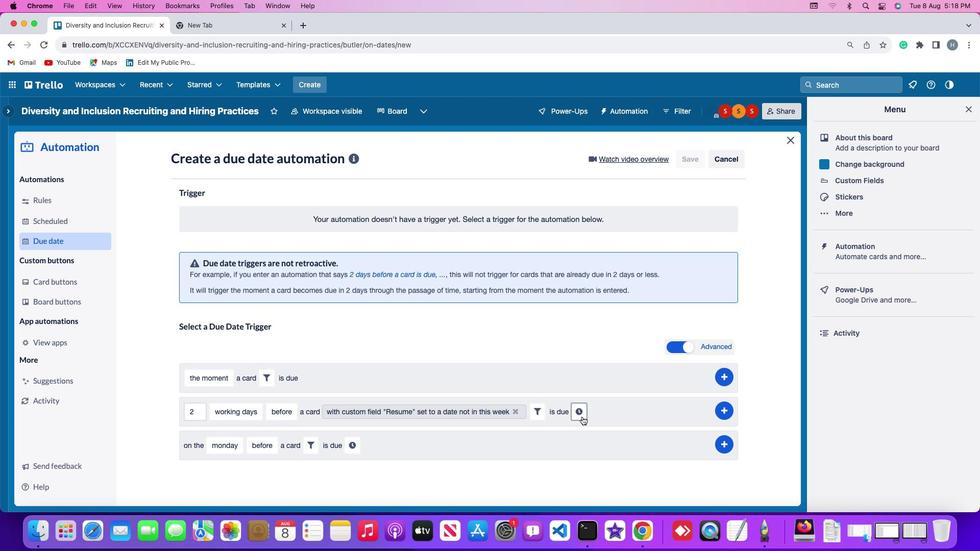 
Action: Mouse moved to (573, 412)
Screenshot: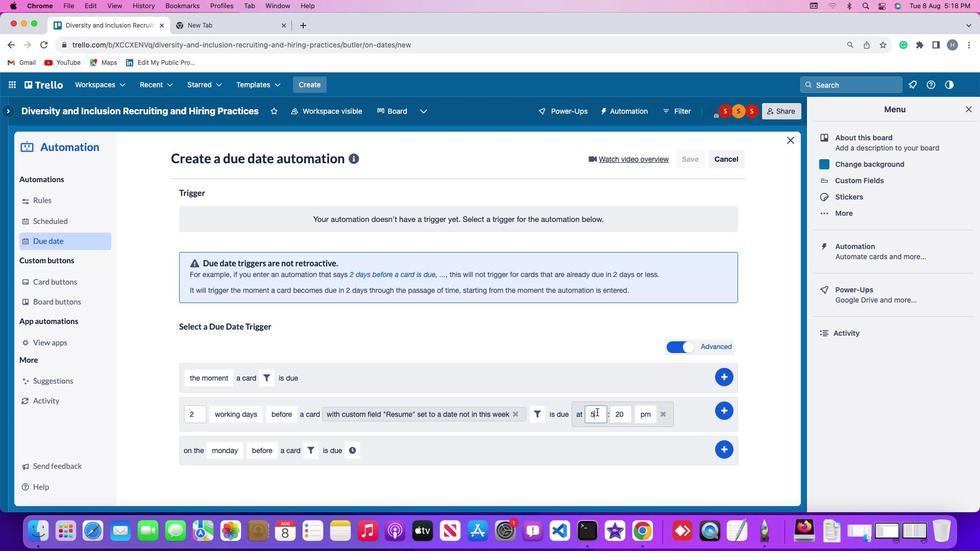 
Action: Mouse pressed left at (573, 412)
Screenshot: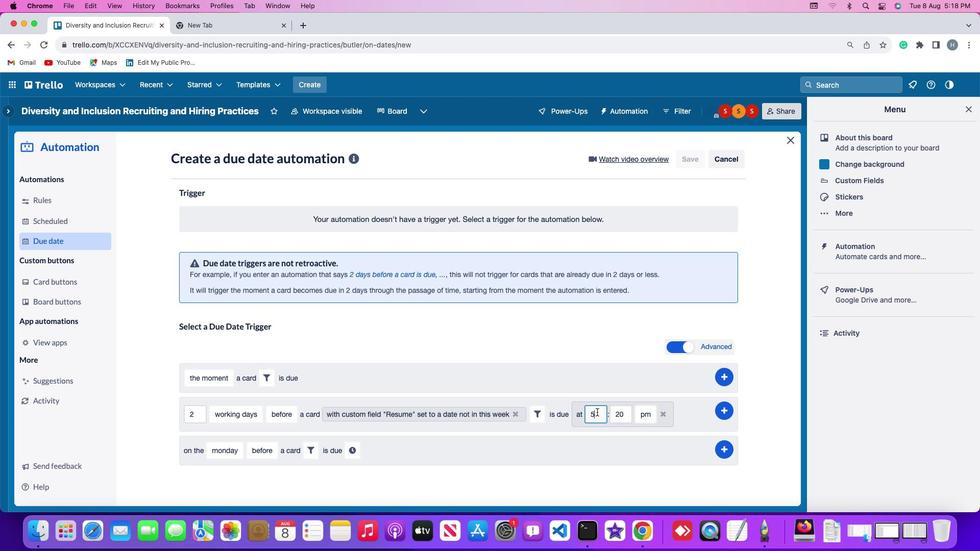 
Action: Key pressed Key.backspace'1''1'
Screenshot: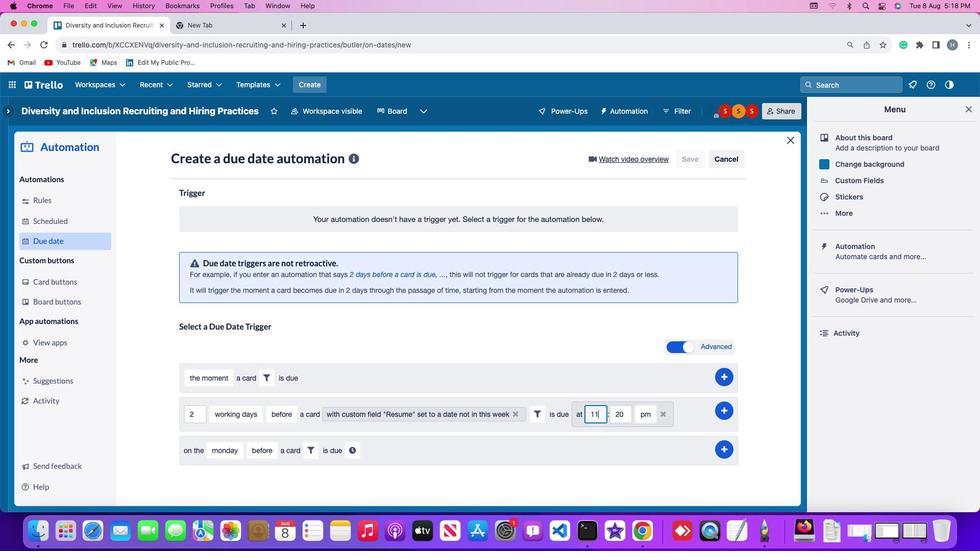
Action: Mouse moved to (597, 412)
Screenshot: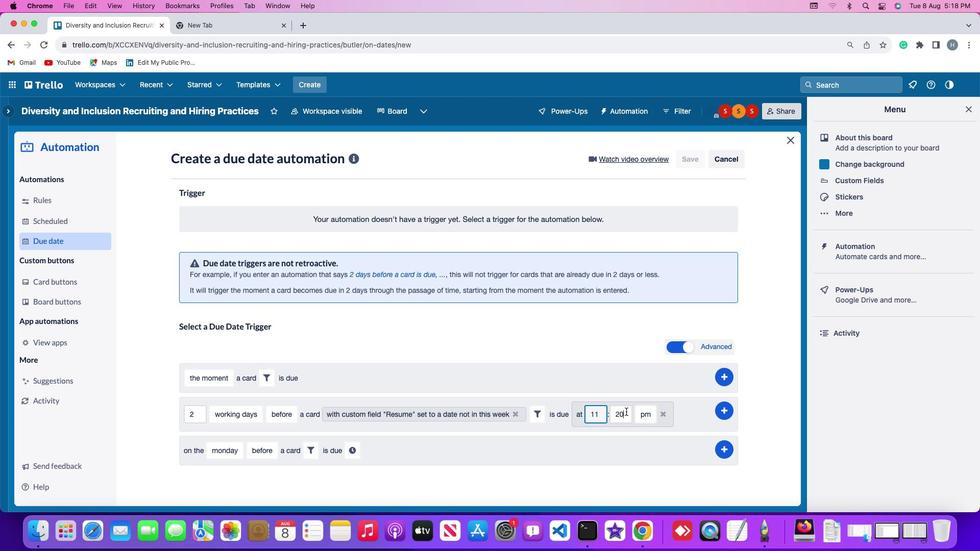 
Action: Mouse pressed left at (597, 412)
Screenshot: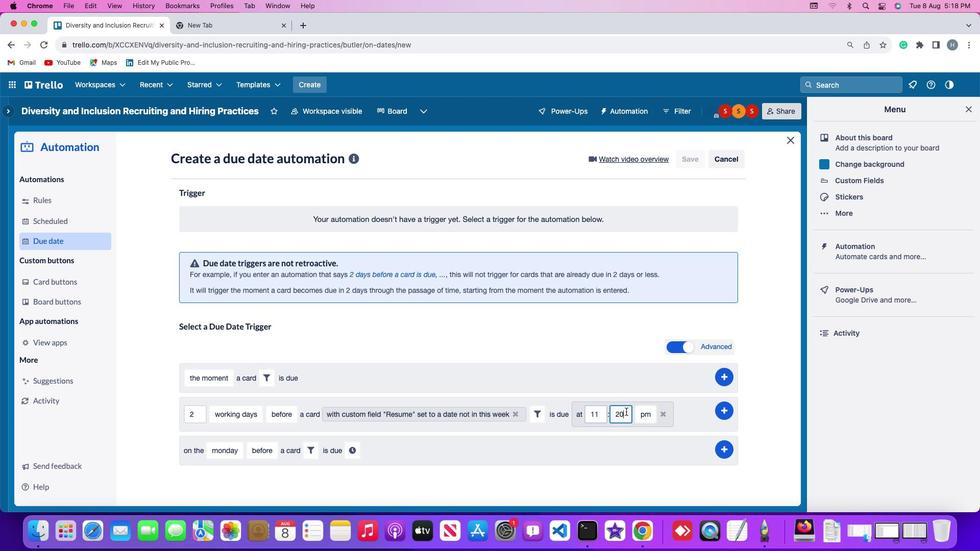 
Action: Key pressed Key.backspaceKey.backspace'0''0'
Screenshot: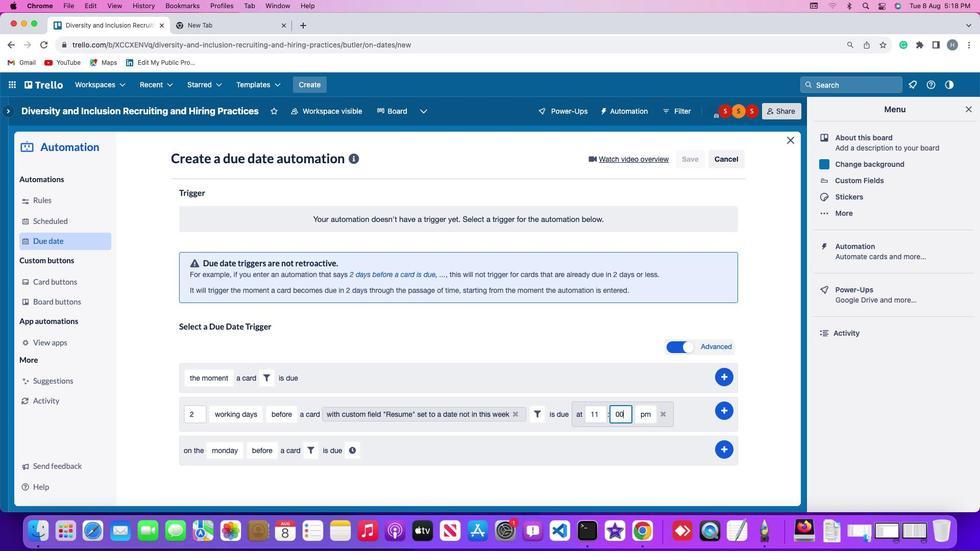 
Action: Mouse moved to (615, 411)
Screenshot: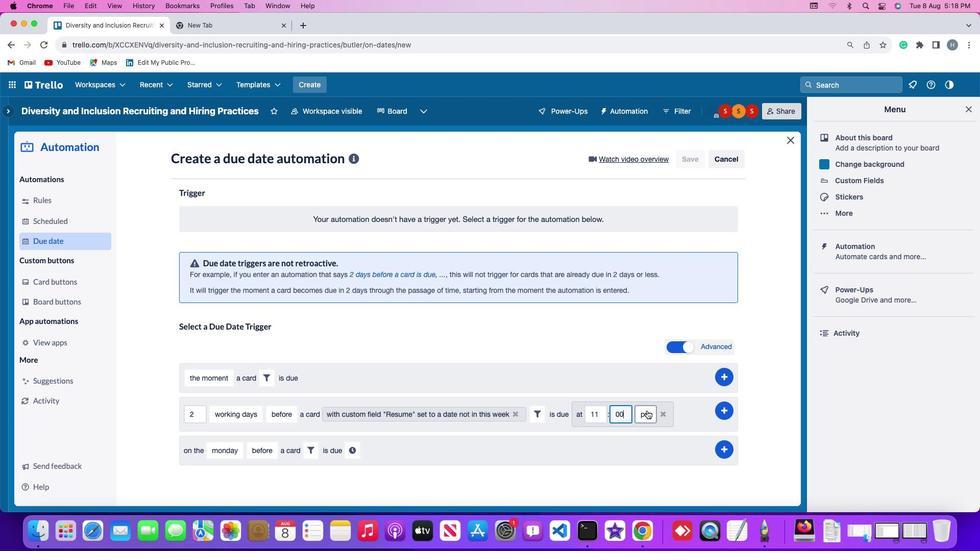 
Action: Mouse pressed left at (615, 411)
Screenshot: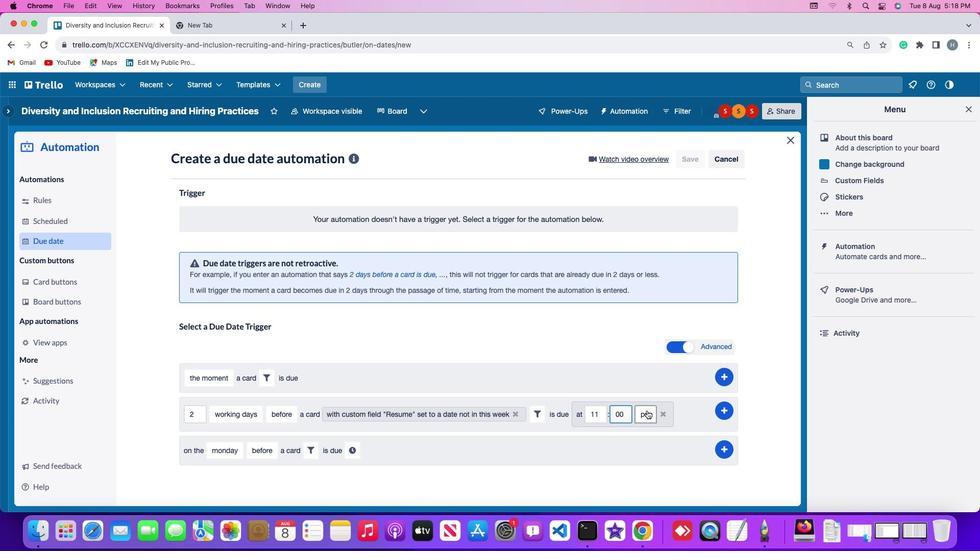 
Action: Mouse moved to (613, 433)
Screenshot: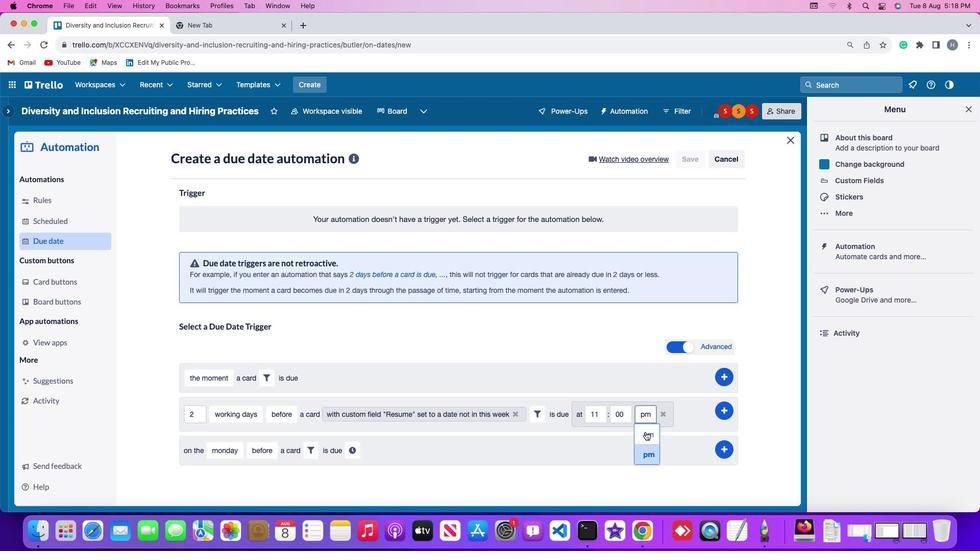 
Action: Mouse pressed left at (613, 433)
Screenshot: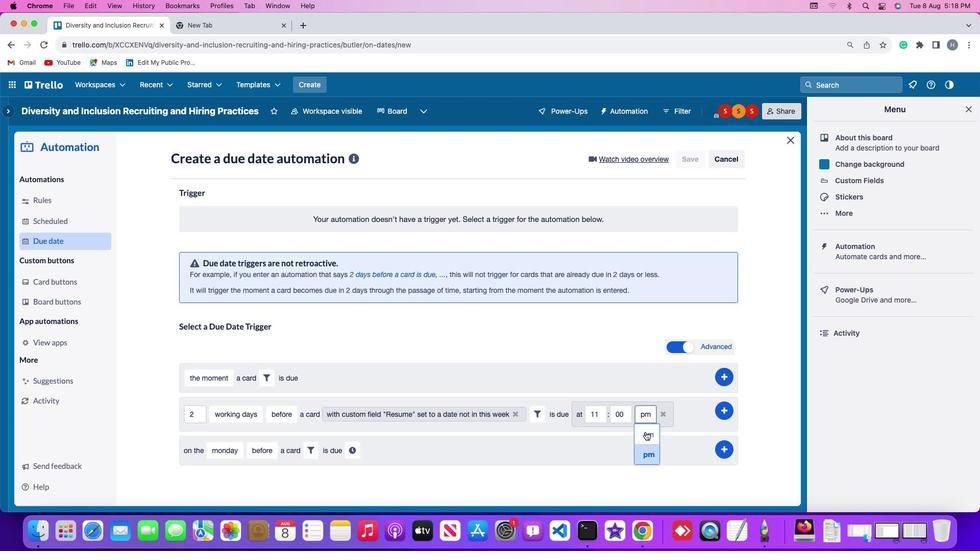 
Action: Mouse moved to (679, 412)
Screenshot: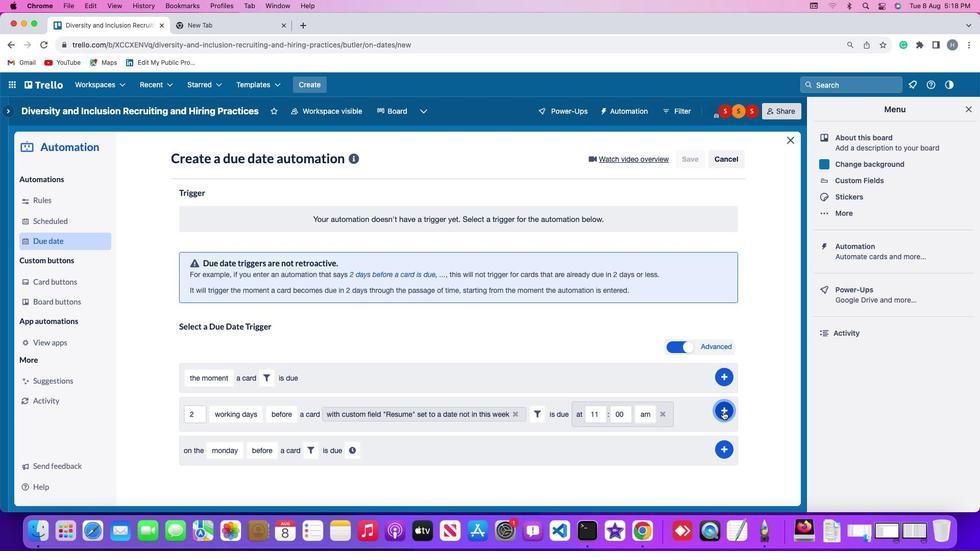 
Action: Mouse pressed left at (679, 412)
Screenshot: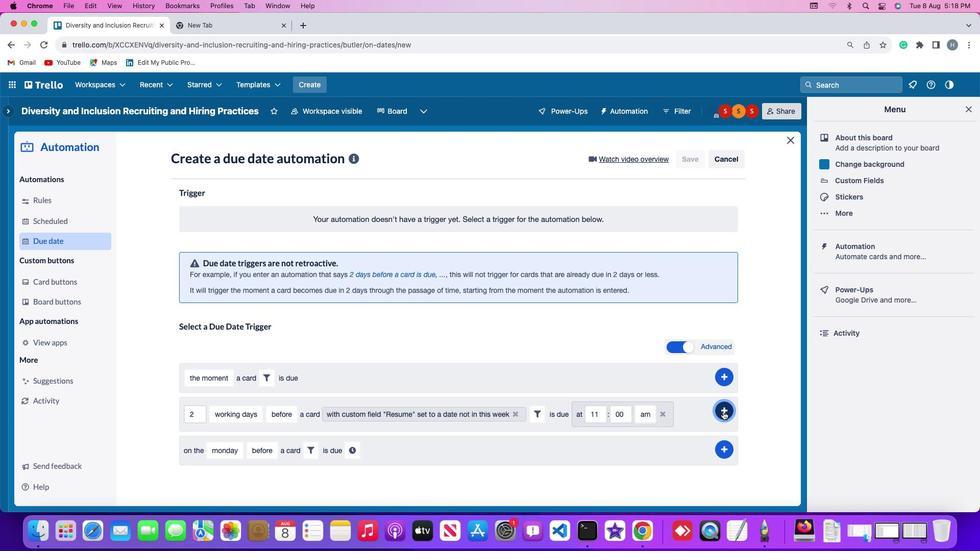 
Action: Mouse moved to (721, 302)
Screenshot: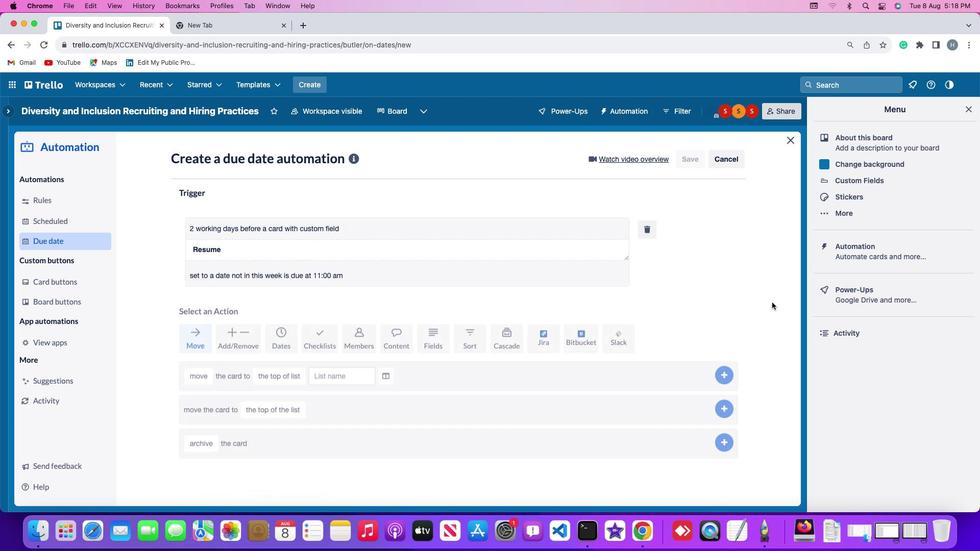 
